 Task: Design a 3D-printable, customizable, and functional prosthetic limb.
Action: Mouse moved to (169, 131)
Screenshot: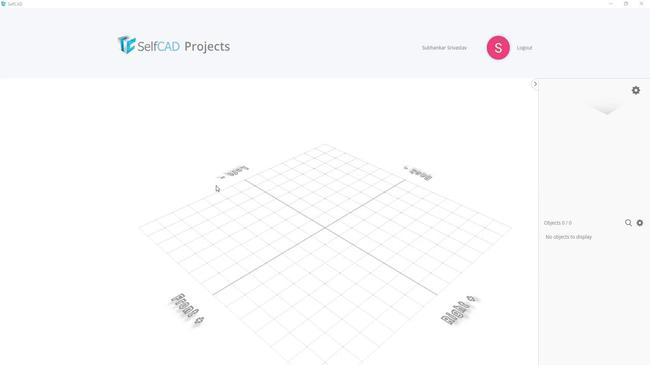 
Action: Mouse pressed left at (169, 131)
Screenshot: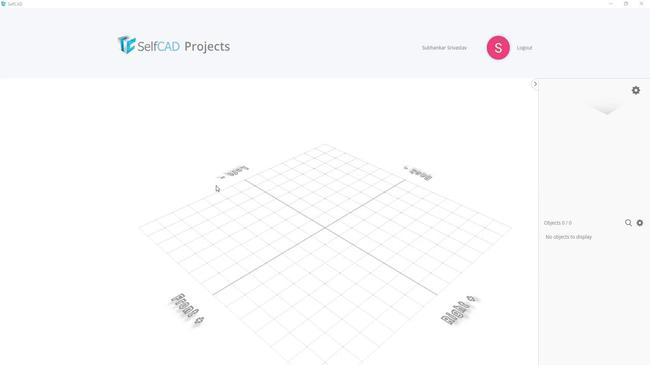 
Action: Mouse moved to (344, 151)
Screenshot: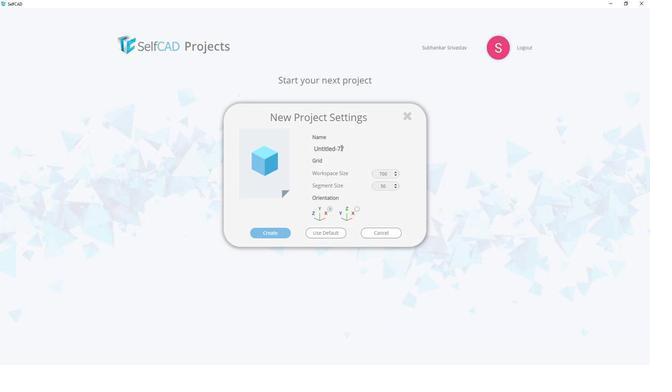 
Action: Mouse pressed left at (344, 151)
Screenshot: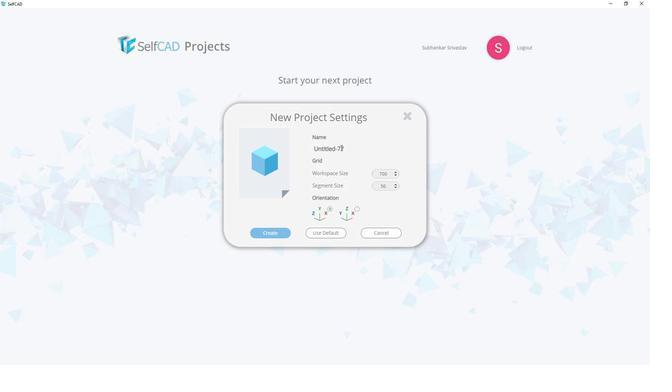 
Action: Mouse pressed left at (344, 151)
Screenshot: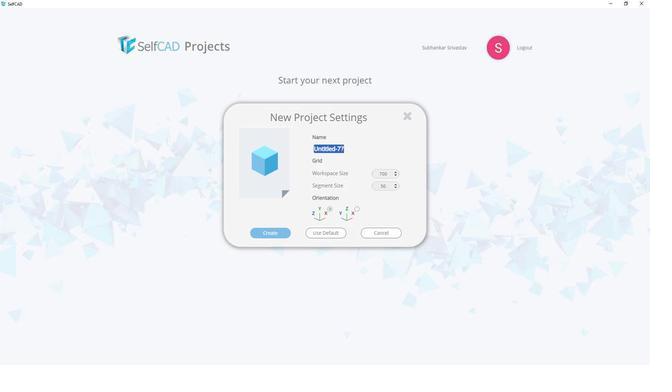 
Action: Key pressed <Key.shift><Key.shift><Key.shift><Key.shift><Key.shift><Key.shift><Key.shift><Key.shift><Key.shift><Key.shift><Key.shift><Key.shift><Key.shift>Prosthetic<Key.space>limb
Screenshot: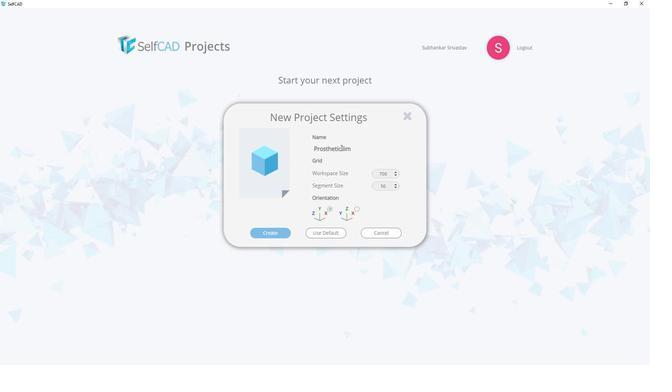 
Action: Mouse moved to (287, 239)
Screenshot: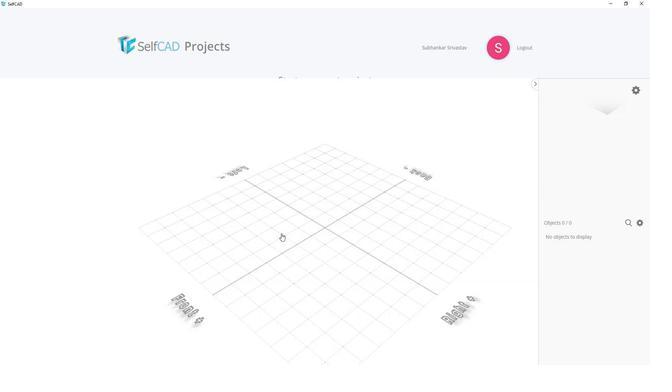 
Action: Mouse pressed left at (287, 239)
Screenshot: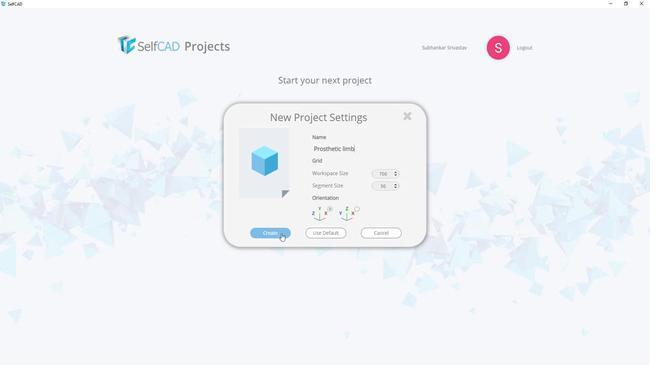 
Action: Mouse moved to (44, 142)
Screenshot: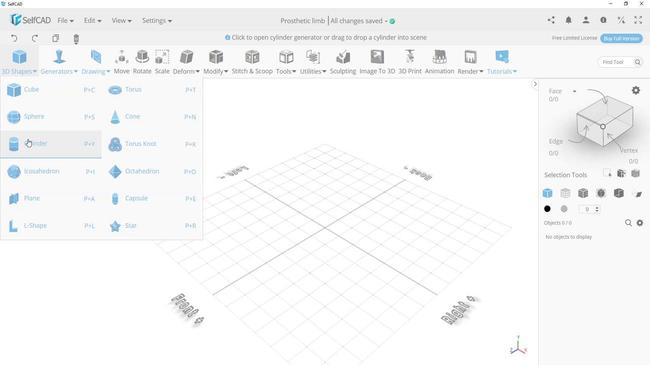 
Action: Mouse pressed left at (44, 142)
Screenshot: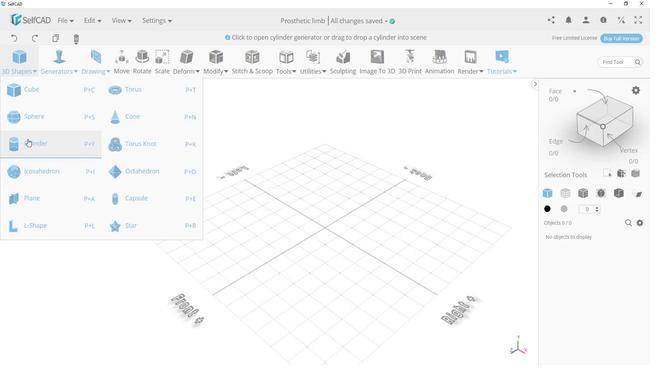 
Action: Mouse moved to (35, 133)
Screenshot: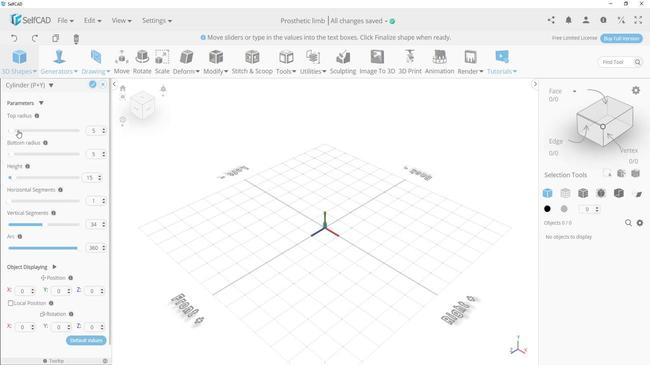 
Action: Mouse pressed left at (35, 133)
Screenshot: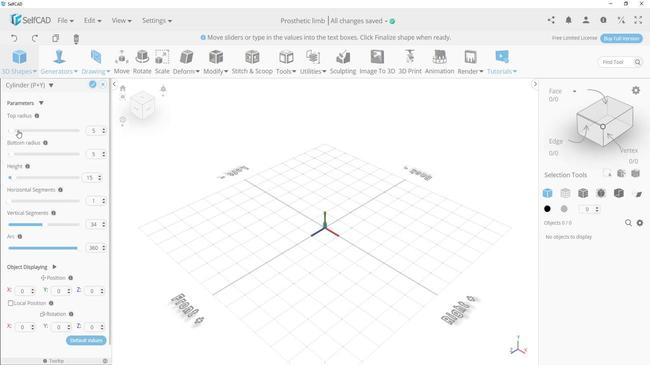 
Action: Mouse moved to (40, 133)
Screenshot: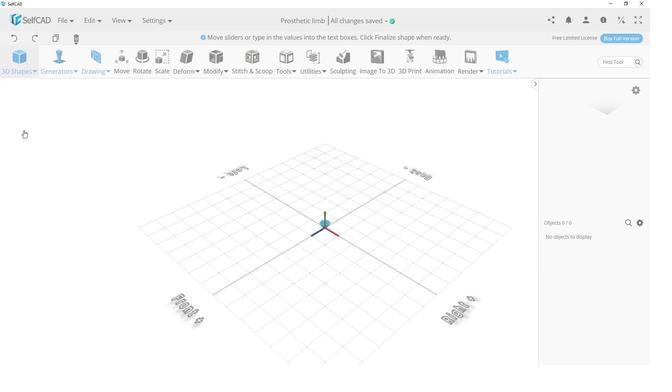 
Action: Mouse pressed left at (40, 133)
Screenshot: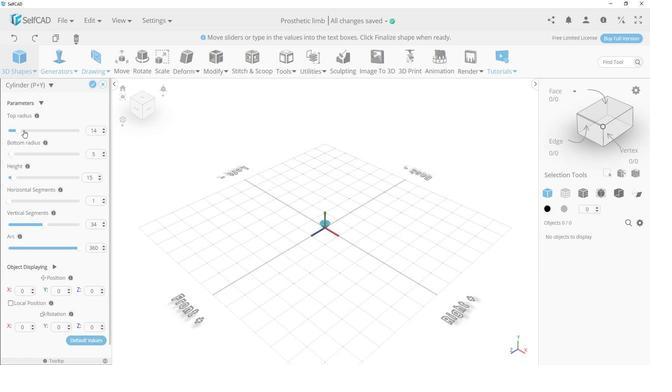 
Action: Mouse moved to (116, 135)
Screenshot: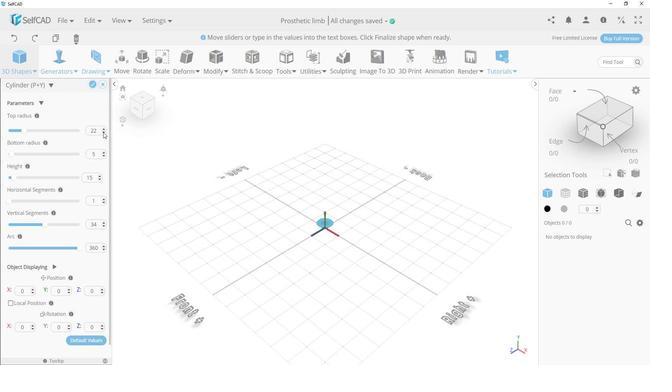 
Action: Mouse pressed left at (116, 135)
Screenshot: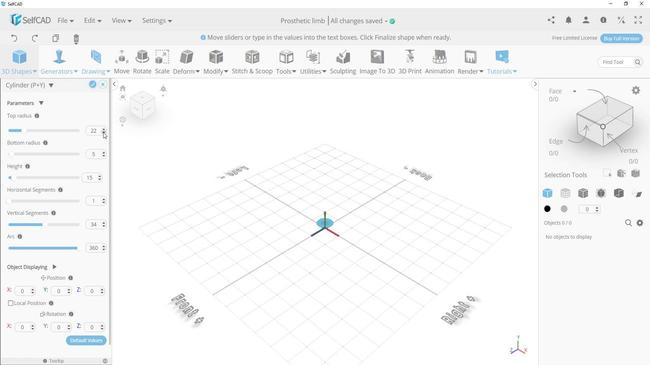 
Action: Mouse pressed left at (116, 135)
Screenshot: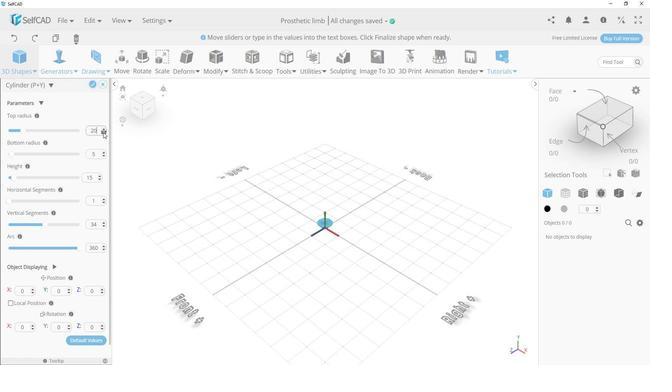 
Action: Mouse moved to (38, 157)
Screenshot: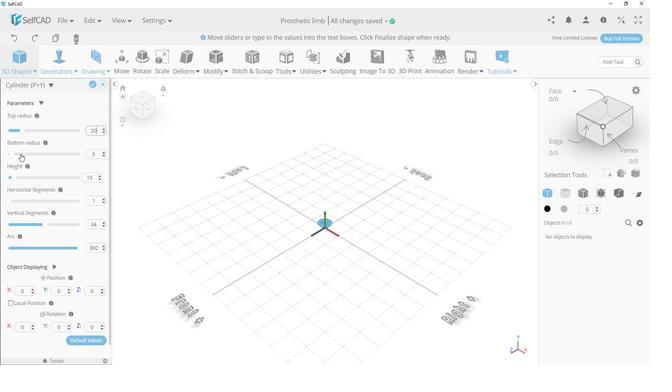 
Action: Mouse pressed left at (38, 157)
Screenshot: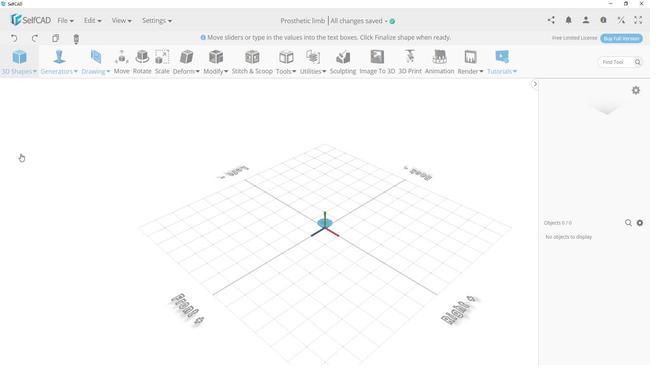 
Action: Mouse moved to (116, 157)
Screenshot: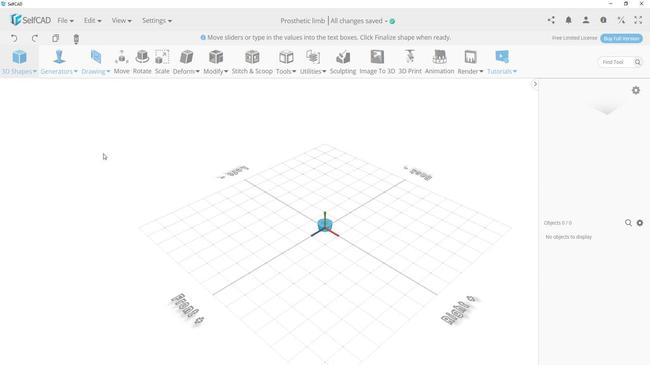 
Action: Mouse pressed left at (116, 157)
Screenshot: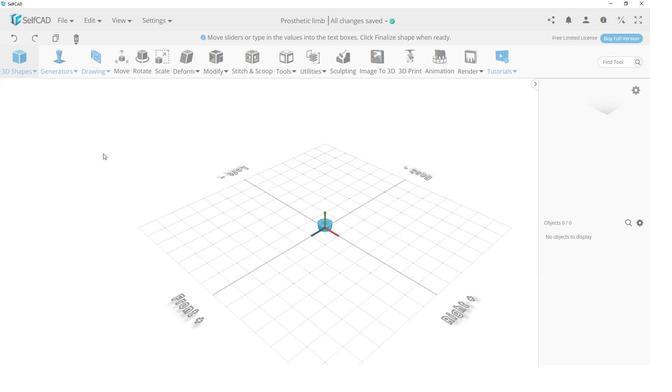 
Action: Mouse pressed left at (116, 157)
Screenshot: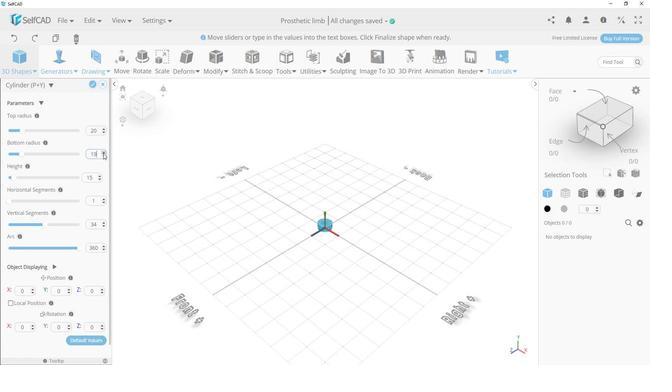 
Action: Mouse moved to (32, 182)
Screenshot: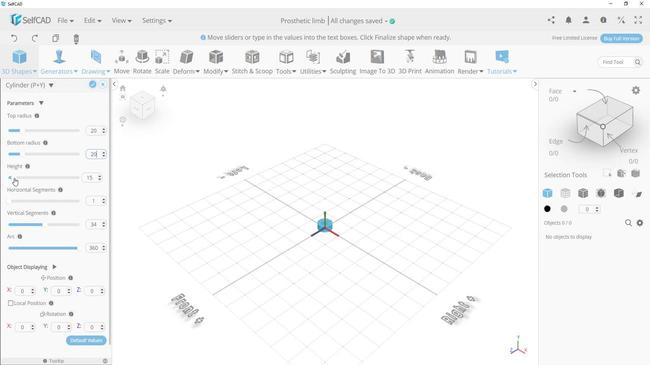 
Action: Mouse pressed left at (32, 182)
Screenshot: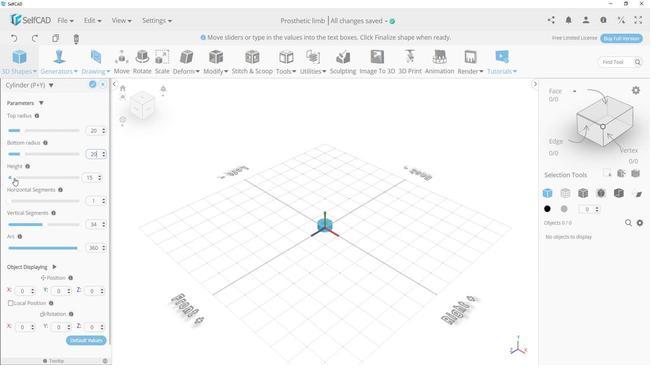 
Action: Mouse moved to (295, 234)
Screenshot: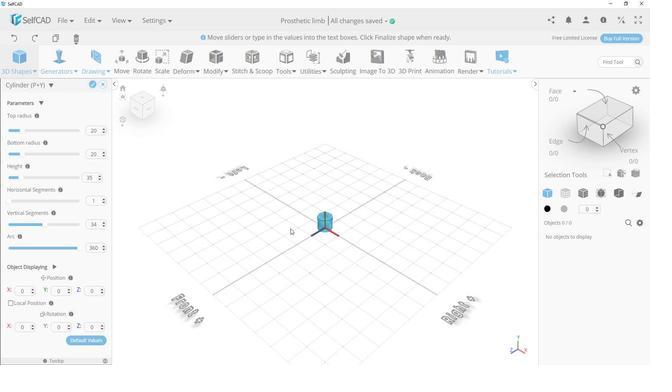 
Action: Mouse pressed left at (295, 234)
Screenshot: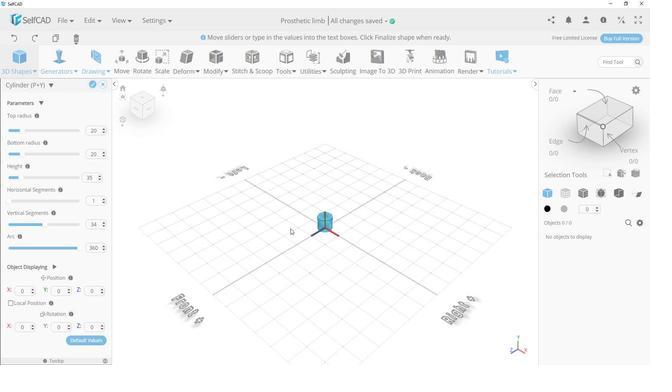 
Action: Mouse moved to (360, 213)
Screenshot: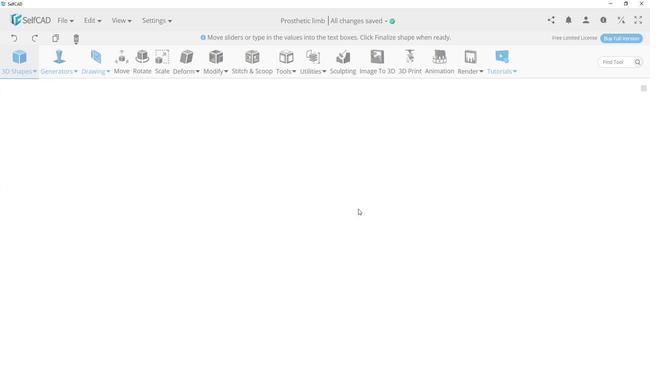 
Action: Mouse pressed left at (360, 213)
Screenshot: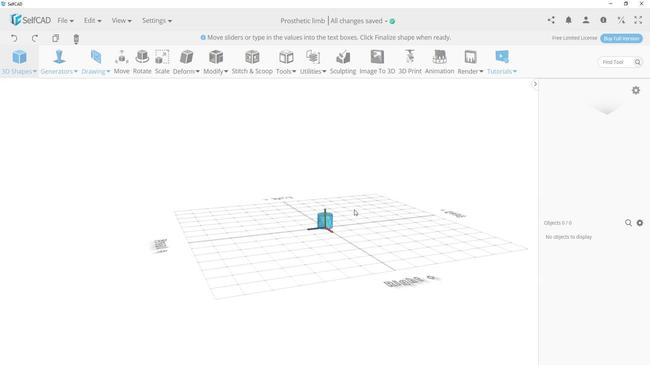 
Action: Mouse moved to (308, 227)
Screenshot: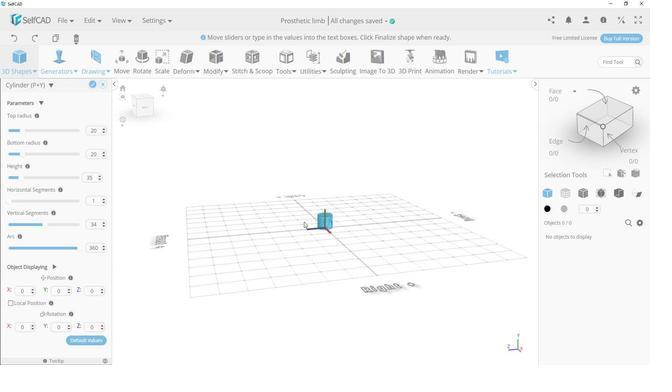
Action: Mouse pressed left at (308, 227)
Screenshot: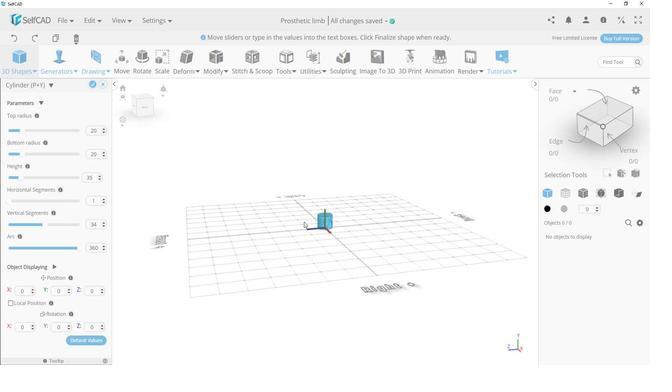
Action: Mouse moved to (106, 87)
Screenshot: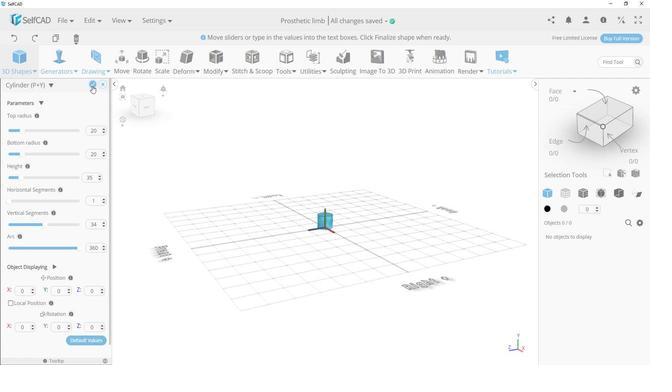 
Action: Mouse pressed left at (106, 87)
Screenshot: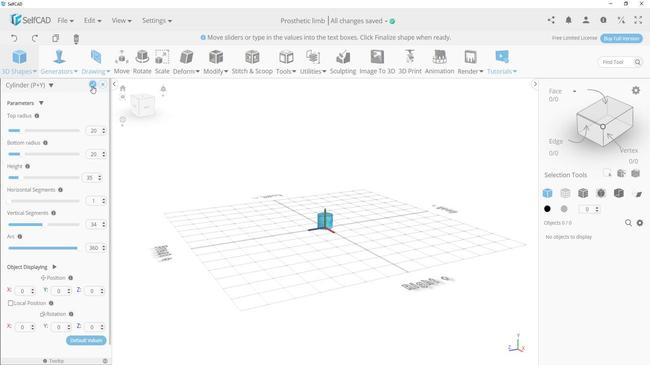 
Action: Mouse moved to (88, 99)
Screenshot: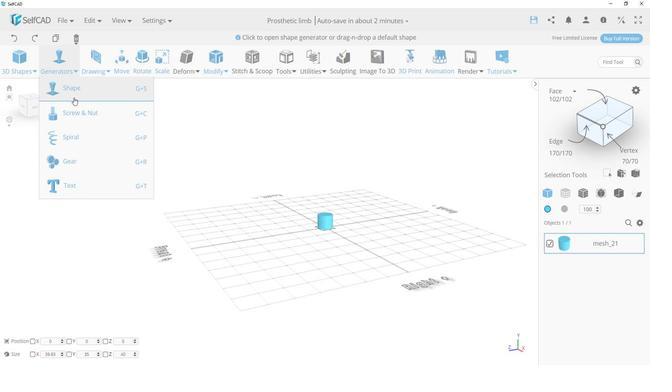 
Action: Mouse pressed left at (88, 99)
Screenshot: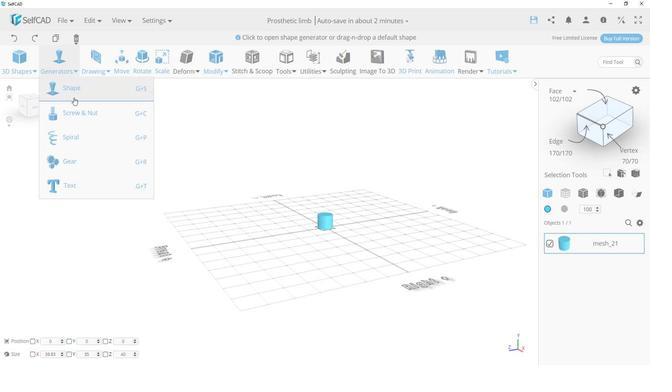 
Action: Mouse moved to (117, 266)
Screenshot: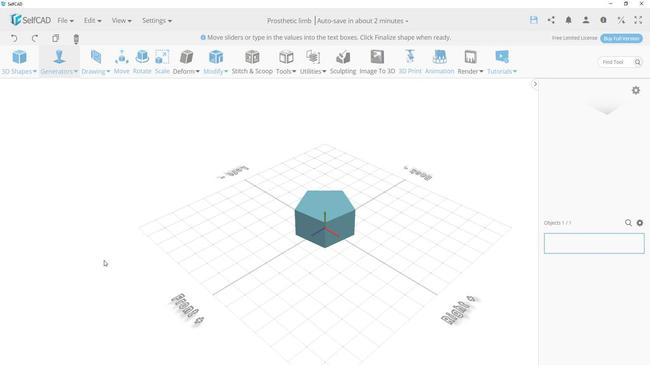 
Action: Mouse pressed left at (117, 266)
Screenshot: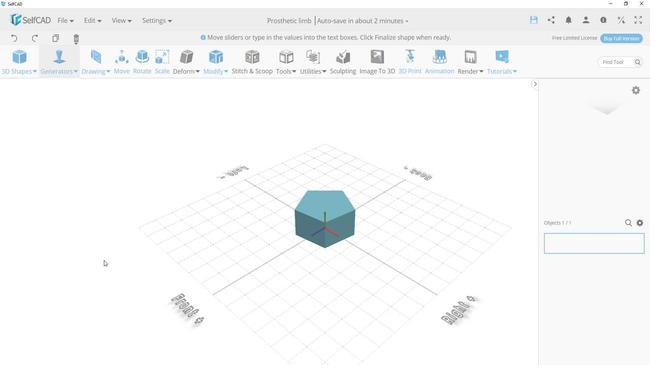 
Action: Mouse pressed left at (117, 266)
Screenshot: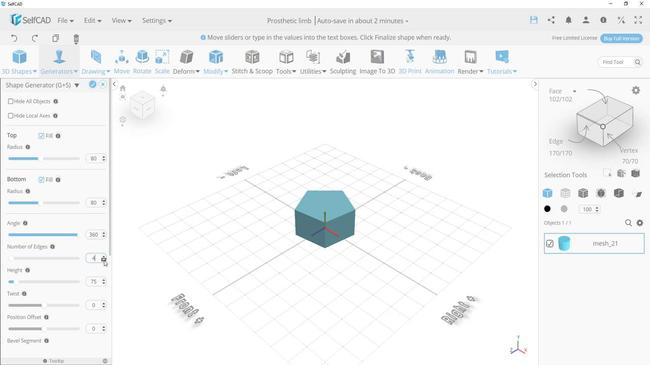 
Action: Mouse moved to (107, 84)
Screenshot: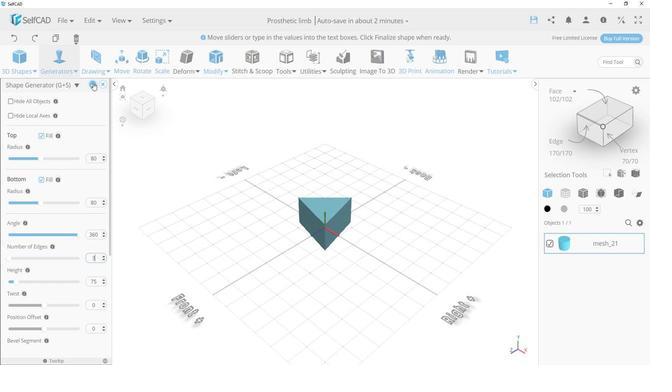 
Action: Mouse pressed left at (107, 84)
Screenshot: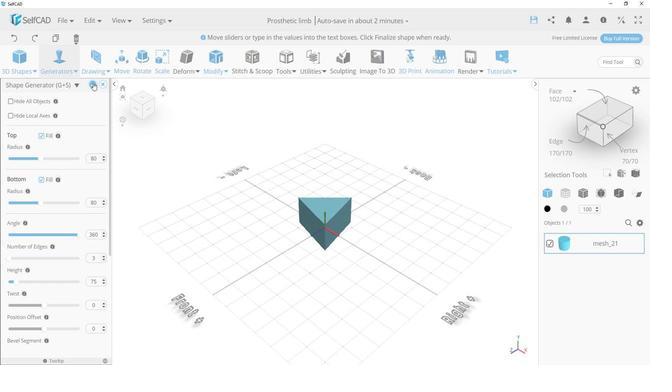 
Action: Mouse moved to (152, 67)
Screenshot: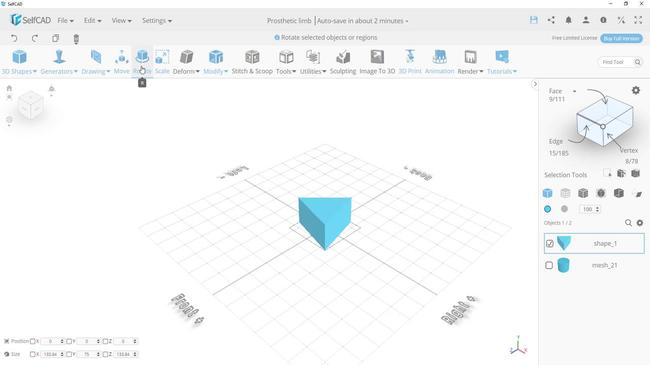 
Action: Mouse pressed left at (152, 67)
Screenshot: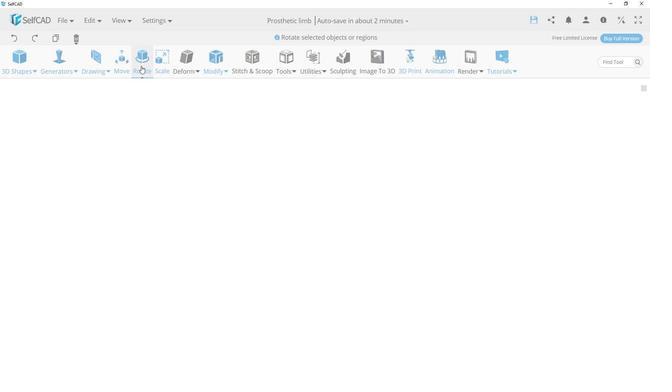 
Action: Mouse moved to (327, 186)
Screenshot: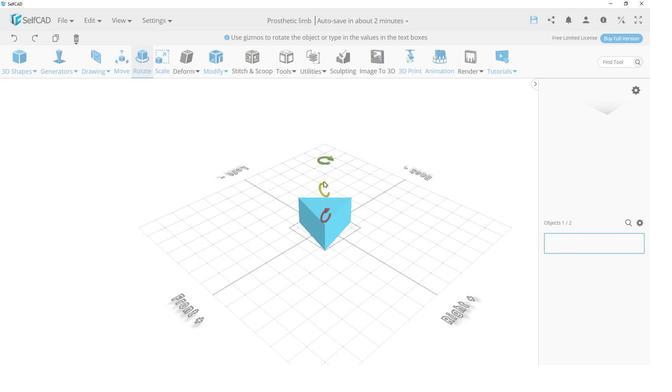 
Action: Mouse pressed left at (327, 186)
Screenshot: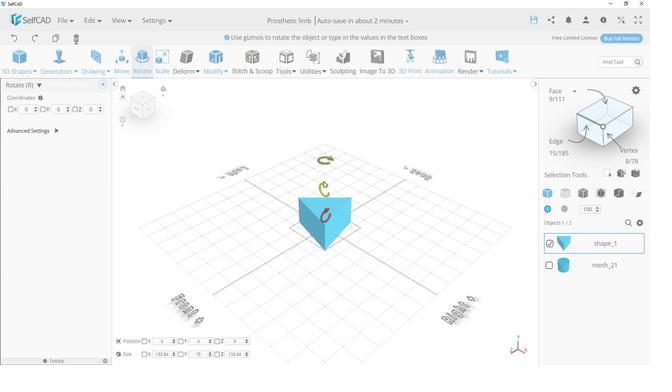 
Action: Mouse moved to (331, 204)
Screenshot: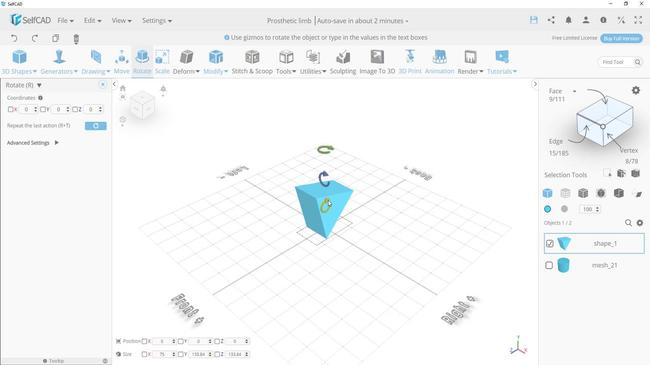 
Action: Mouse pressed left at (331, 204)
Screenshot: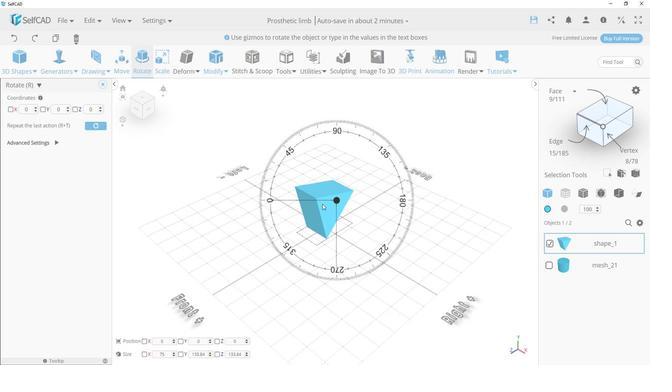 
Action: Mouse moved to (392, 234)
Screenshot: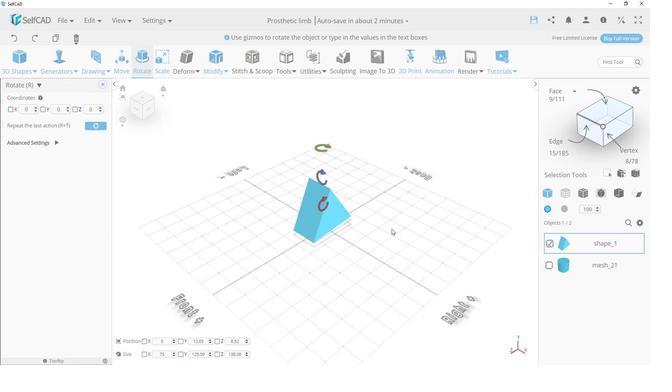 
Action: Mouse pressed left at (392, 234)
Screenshot: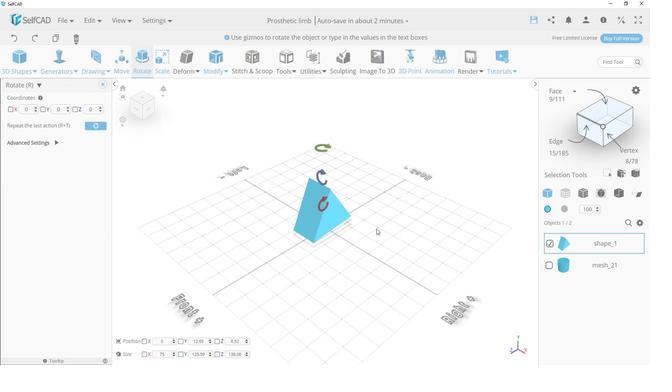 
Action: Mouse moved to (327, 197)
Screenshot: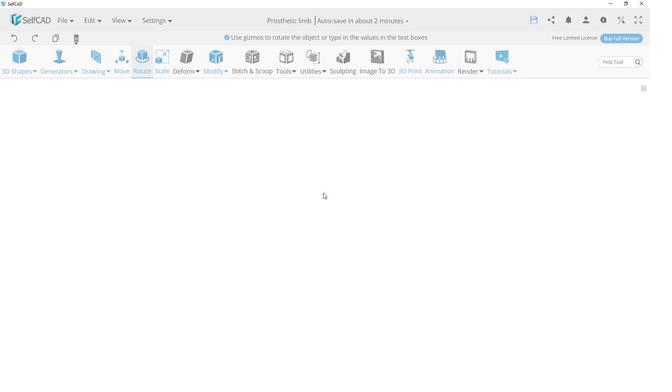 
Action: Mouse pressed left at (327, 197)
Screenshot: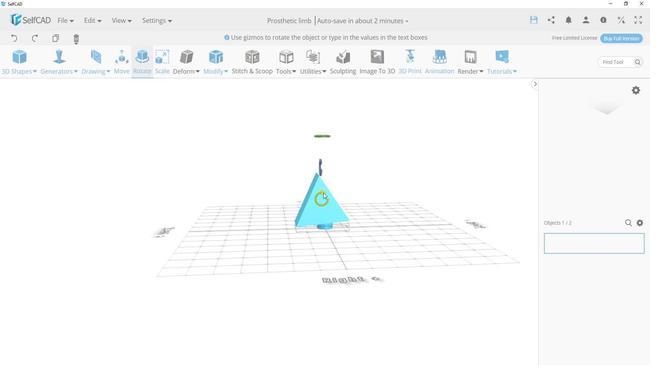 
Action: Mouse moved to (139, 66)
Screenshot: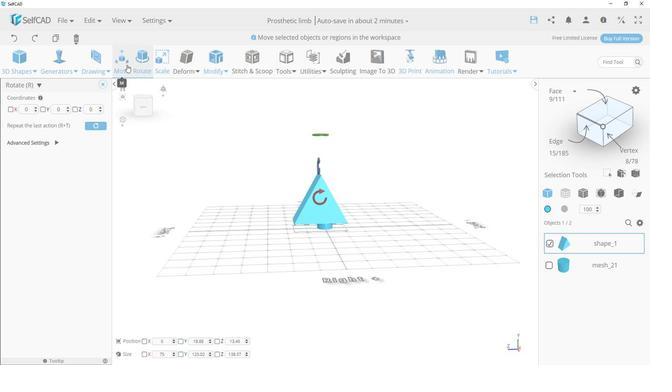 
Action: Mouse pressed left at (139, 66)
Screenshot: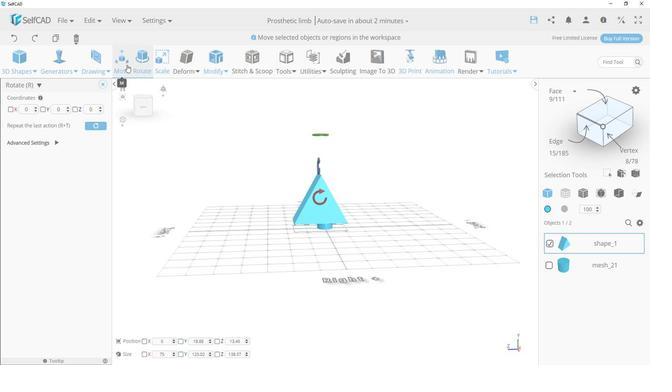 
Action: Mouse moved to (323, 185)
Screenshot: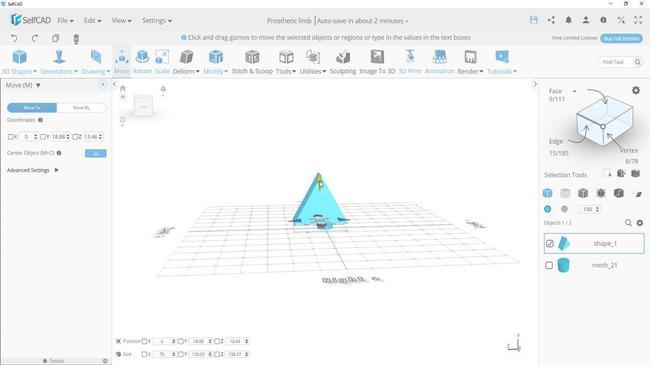 
Action: Mouse pressed left at (323, 185)
Screenshot: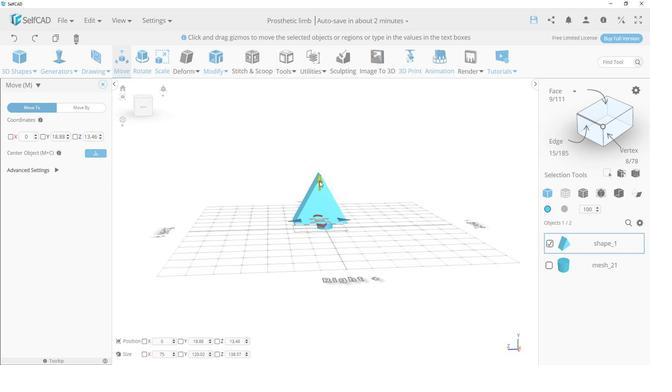 
Action: Mouse moved to (295, 194)
Screenshot: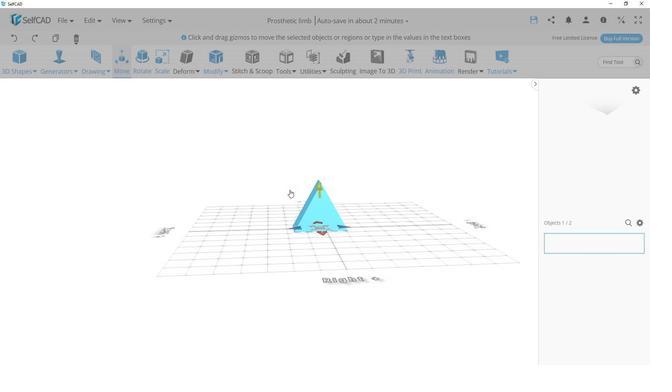 
Action: Mouse pressed left at (295, 194)
Screenshot: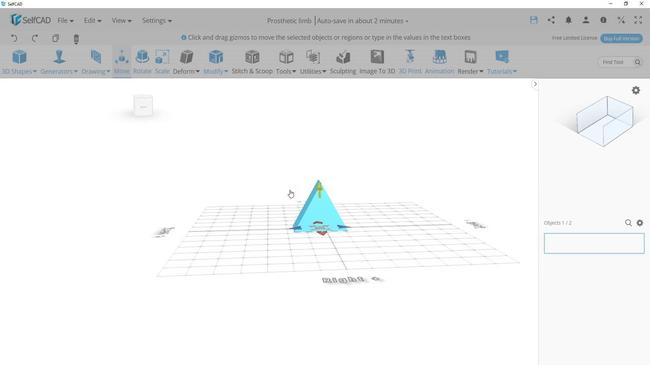 
Action: Mouse moved to (303, 232)
Screenshot: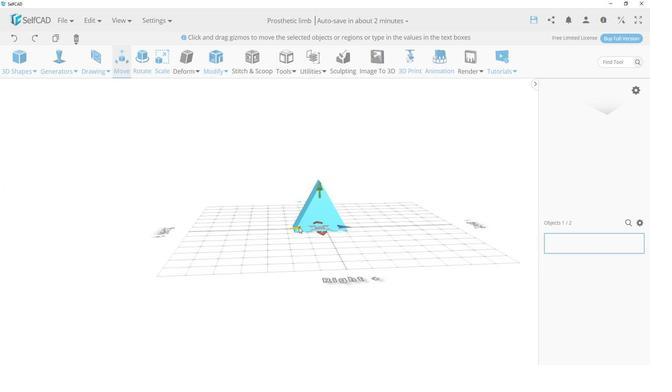 
Action: Mouse pressed left at (303, 232)
Screenshot: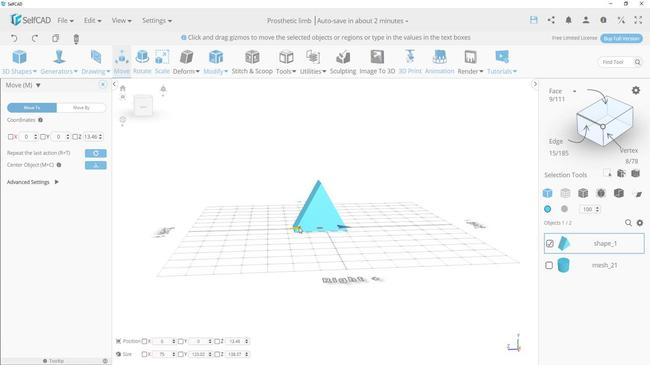
Action: Mouse moved to (138, 362)
Screenshot: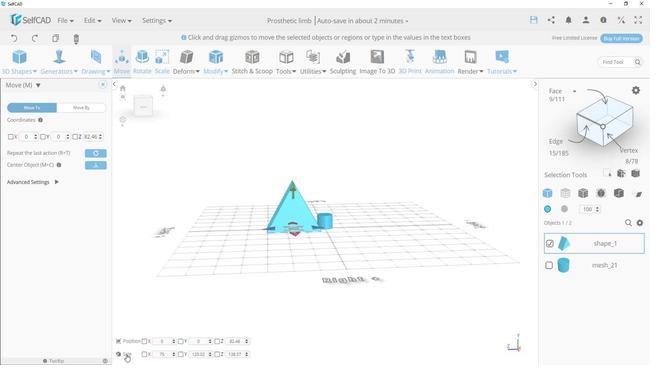 
Action: Mouse pressed left at (138, 362)
Screenshot: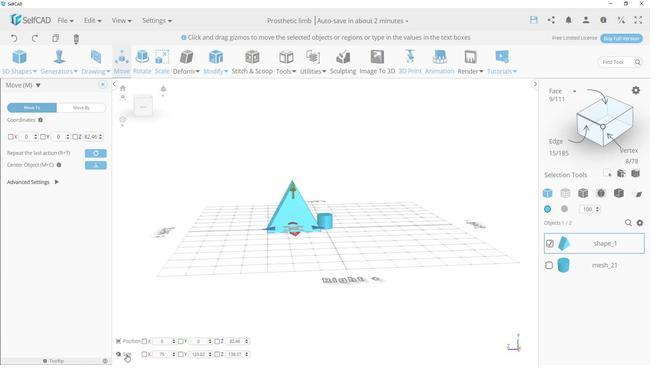 
Action: Mouse moved to (306, 257)
Screenshot: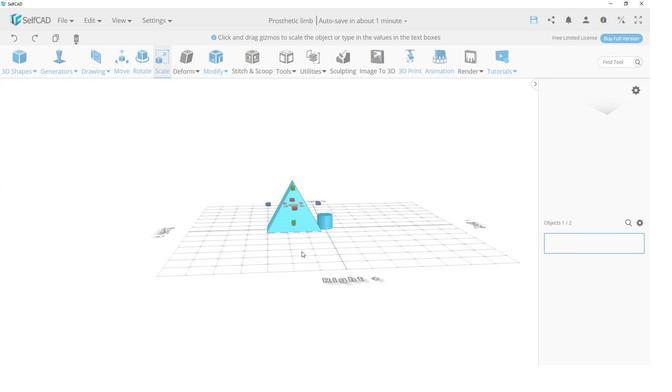 
Action: Mouse scrolled (306, 258) with delta (0, 0)
Screenshot: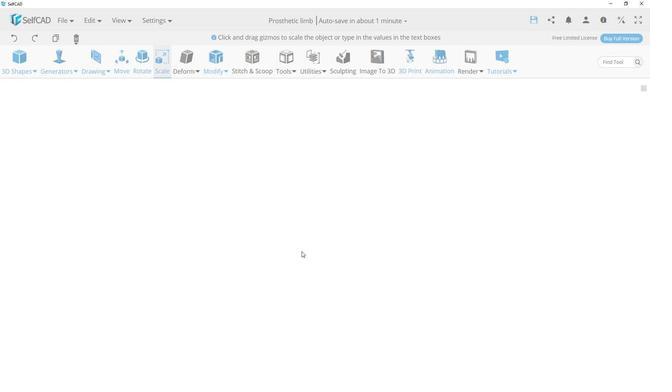 
Action: Mouse scrolled (306, 258) with delta (0, 0)
Screenshot: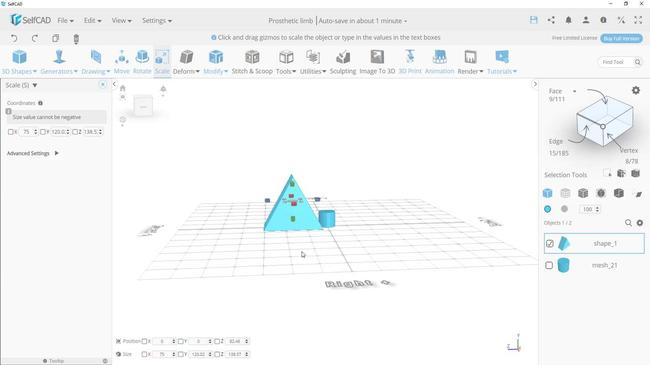 
Action: Mouse scrolled (306, 258) with delta (0, 0)
Screenshot: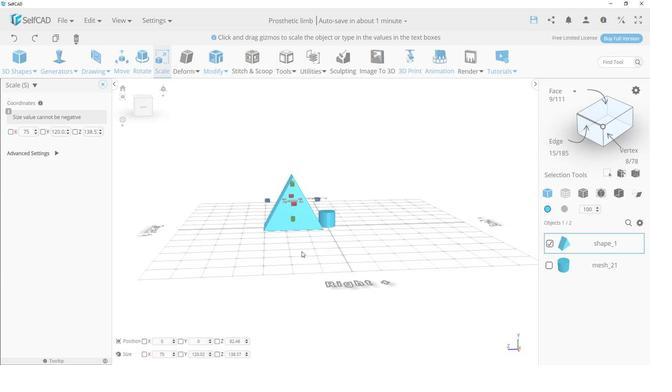 
Action: Mouse scrolled (306, 258) with delta (0, 0)
Screenshot: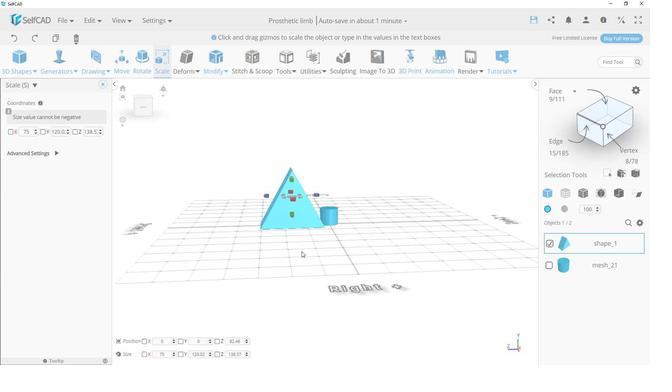 
Action: Mouse scrolled (306, 258) with delta (0, 0)
Screenshot: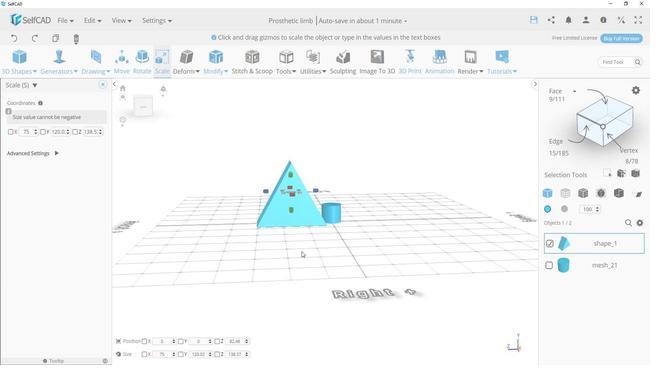 
Action: Mouse scrolled (306, 258) with delta (0, 0)
Screenshot: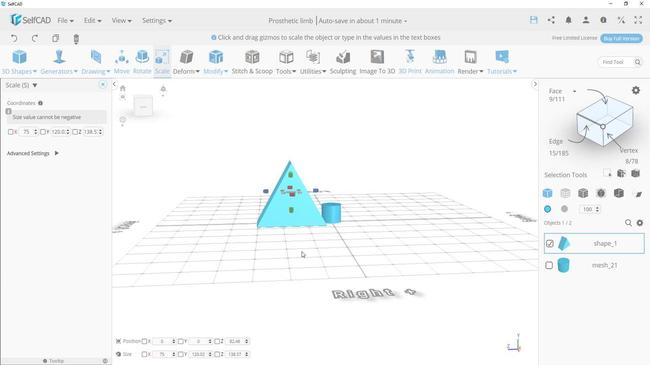 
Action: Mouse scrolled (306, 258) with delta (0, 0)
Screenshot: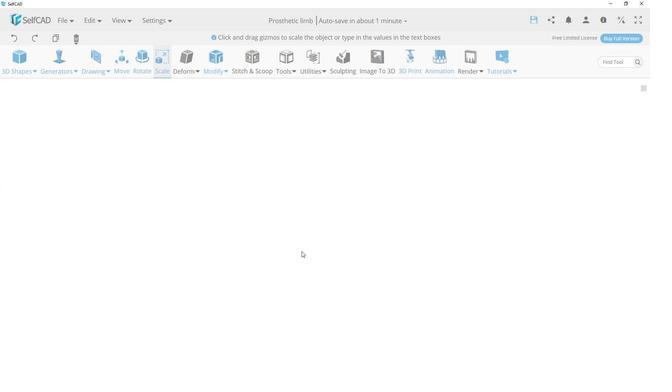 
Action: Mouse scrolled (306, 258) with delta (0, 0)
Screenshot: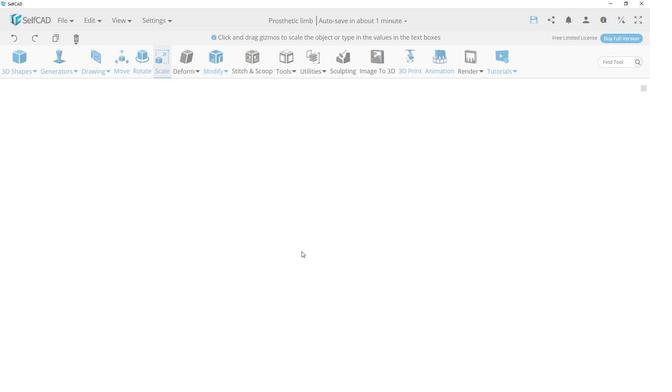 
Action: Mouse moved to (312, 247)
Screenshot: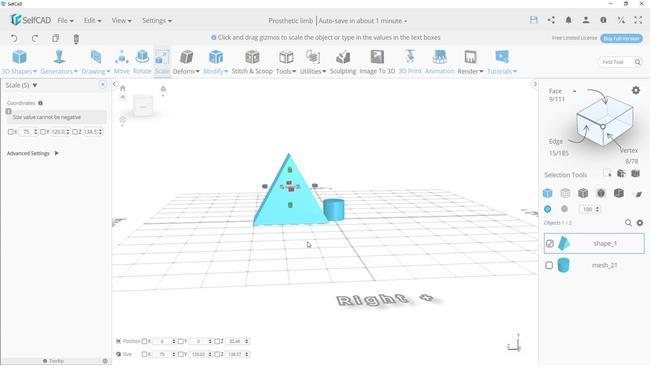 
Action: Mouse pressed left at (312, 247)
Screenshot: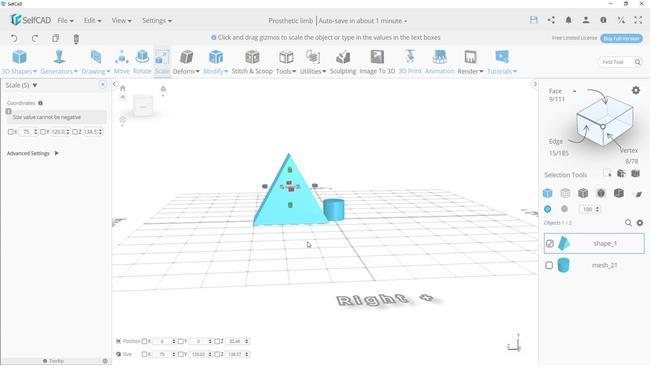 
Action: Mouse moved to (297, 194)
Screenshot: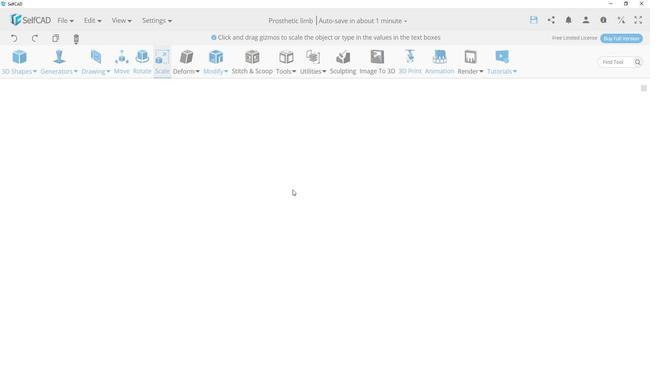 
Action: Mouse pressed left at (297, 194)
Screenshot: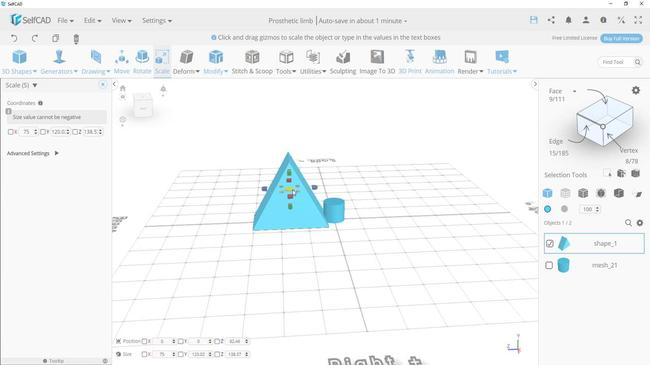 
Action: Mouse moved to (294, 188)
Screenshot: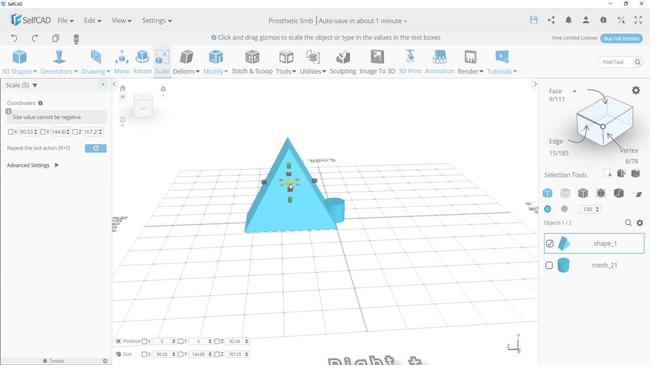 
Action: Mouse pressed left at (294, 188)
Screenshot: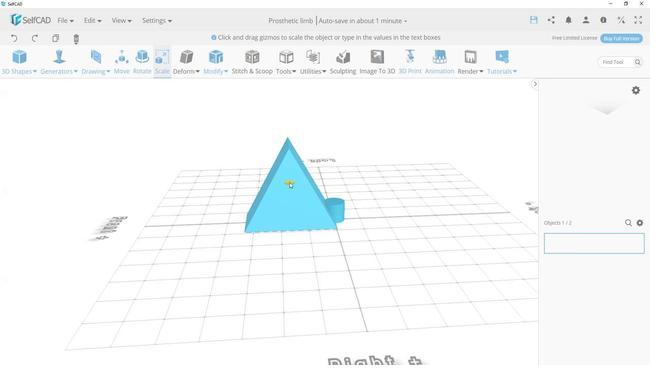 
Action: Mouse moved to (136, 61)
Screenshot: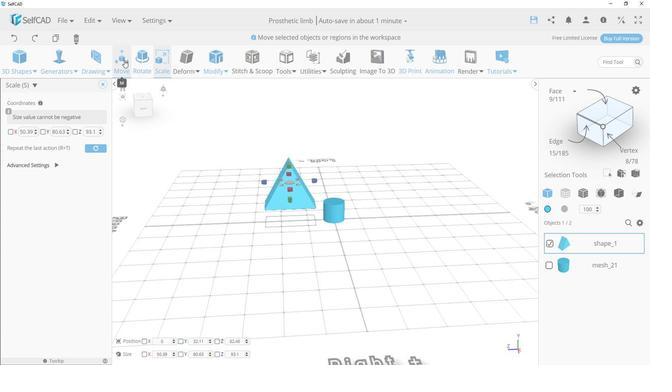 
Action: Mouse pressed left at (136, 61)
Screenshot: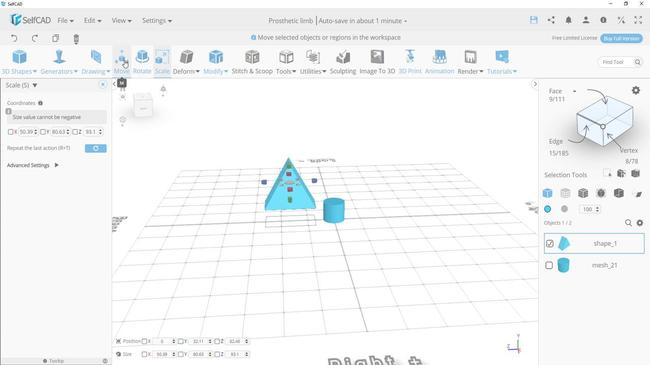 
Action: Mouse moved to (293, 167)
Screenshot: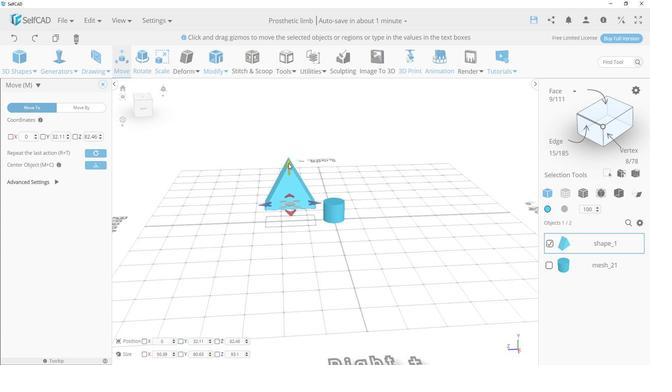 
Action: Mouse pressed left at (293, 167)
Screenshot: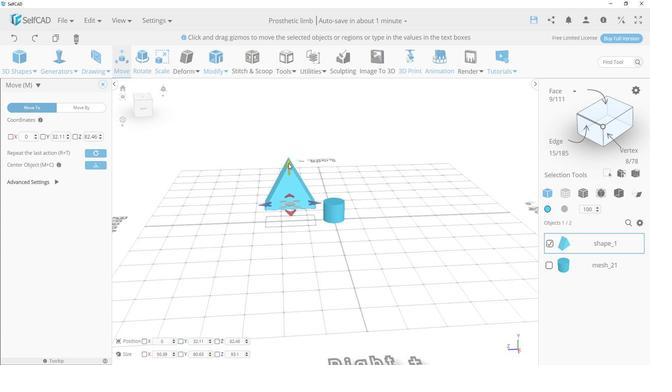 
Action: Mouse moved to (296, 196)
Screenshot: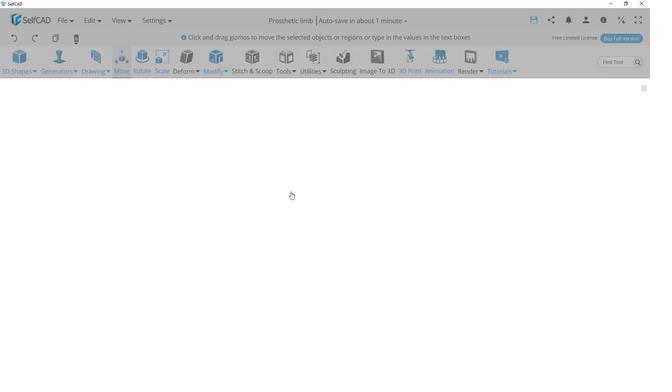 
Action: Mouse pressed left at (296, 196)
Screenshot: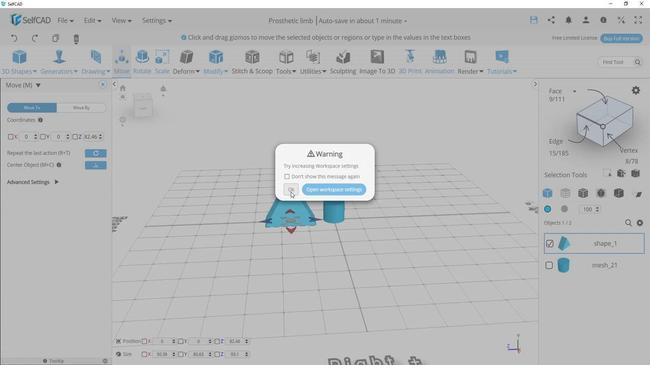 
Action: Mouse moved to (579, 121)
Screenshot: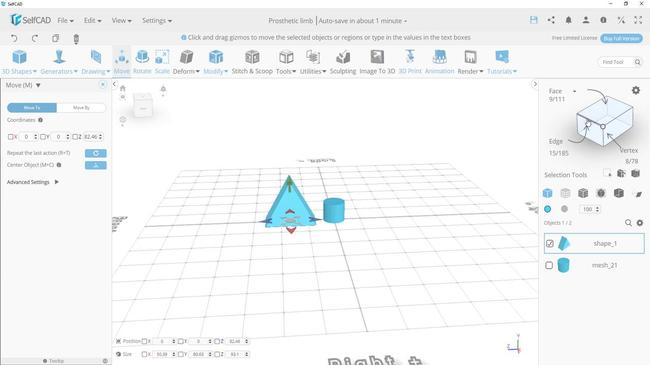 
Action: Mouse pressed left at (579, 121)
Screenshot: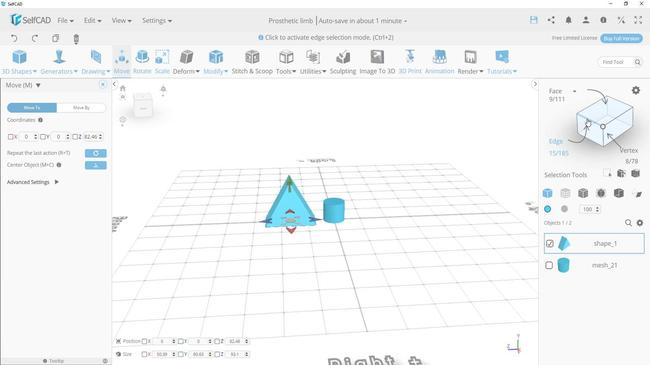 
Action: Mouse moved to (331, 169)
Screenshot: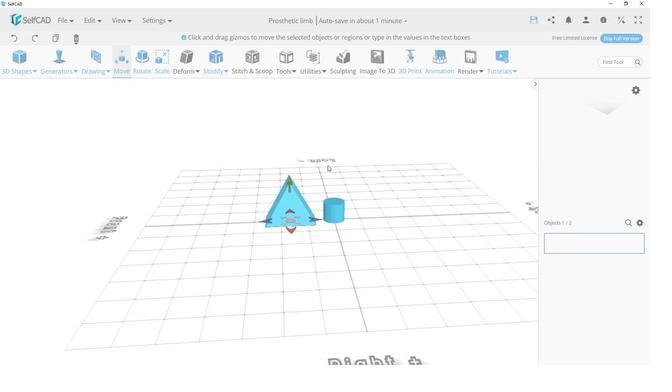 
Action: Mouse scrolled (331, 169) with delta (0, 0)
Screenshot: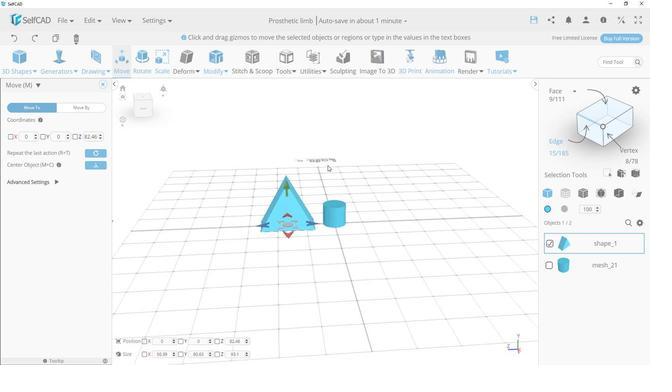 
Action: Mouse scrolled (331, 169) with delta (0, 0)
Screenshot: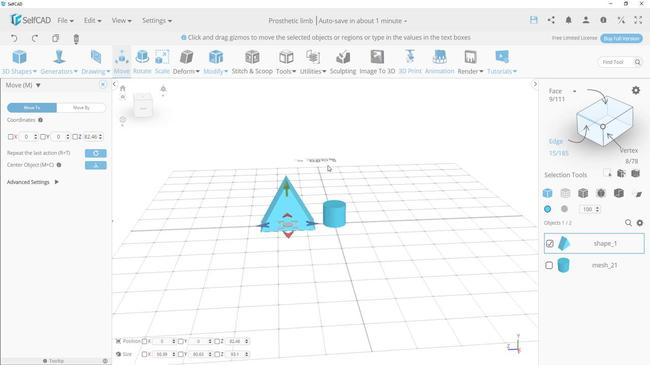 
Action: Mouse scrolled (331, 169) with delta (0, 0)
Screenshot: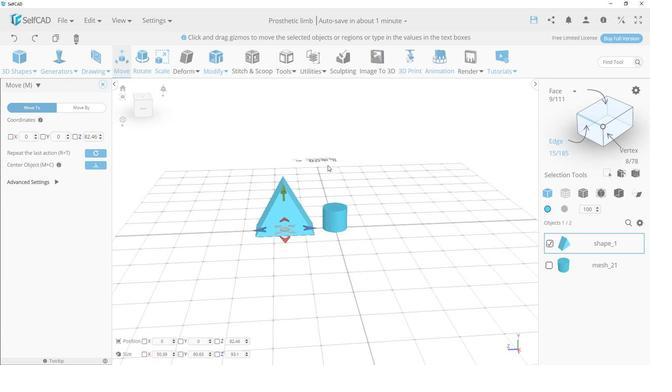 
Action: Mouse scrolled (331, 169) with delta (0, 0)
Screenshot: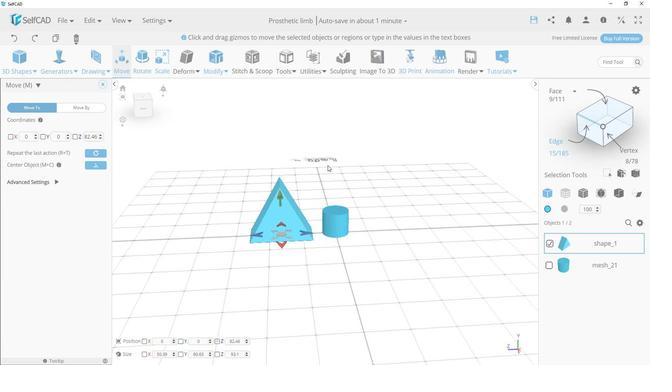 
Action: Mouse scrolled (331, 169) with delta (0, 0)
Screenshot: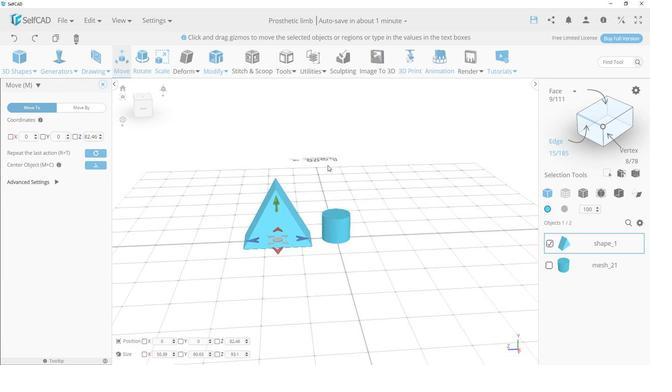 
Action: Mouse moved to (276, 194)
Screenshot: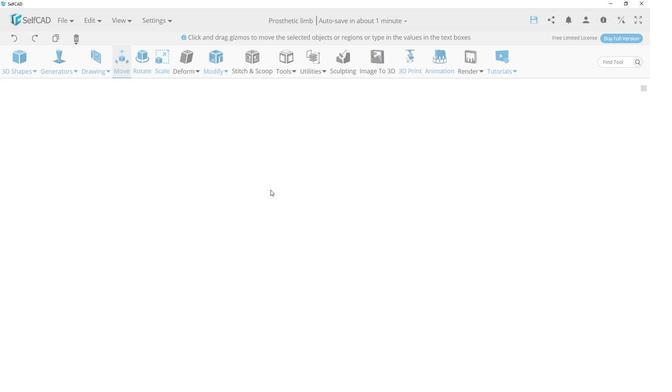 
Action: Mouse pressed left at (276, 194)
Screenshot: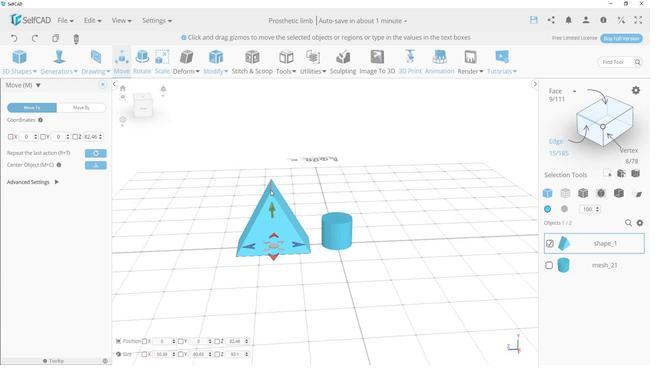 
Action: Mouse moved to (274, 147)
Screenshot: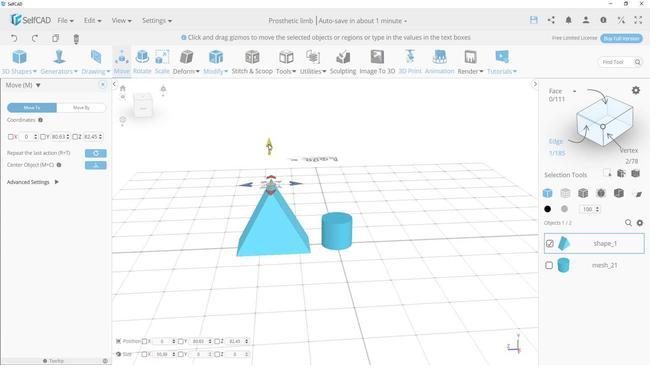 
Action: Mouse pressed left at (274, 147)
Screenshot: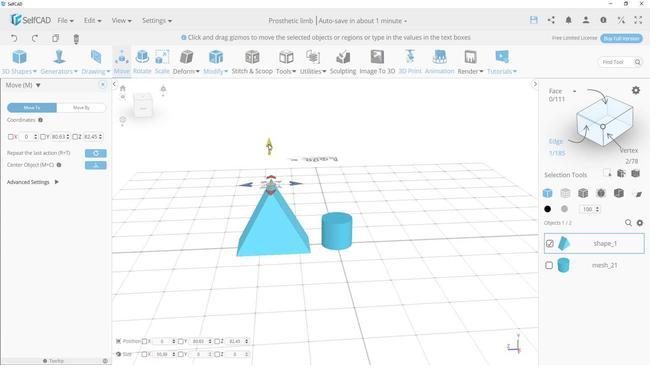 
Action: Mouse moved to (139, 362)
Screenshot: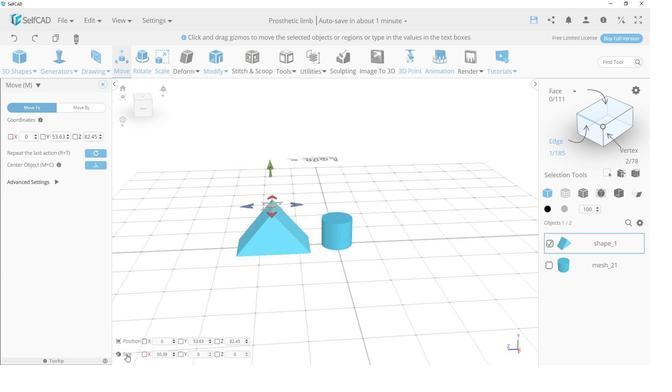
Action: Mouse pressed left at (139, 362)
Screenshot: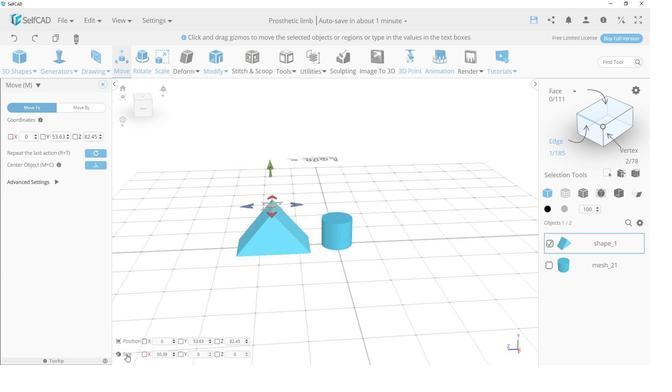 
Action: Mouse moved to (221, 259)
Screenshot: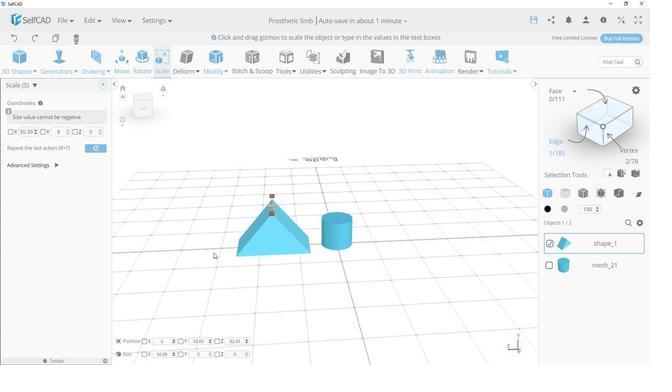 
Action: Mouse pressed left at (221, 259)
Screenshot: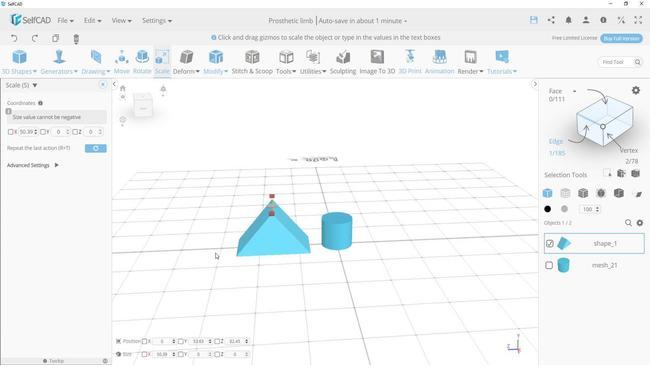
Action: Mouse moved to (133, 63)
Screenshot: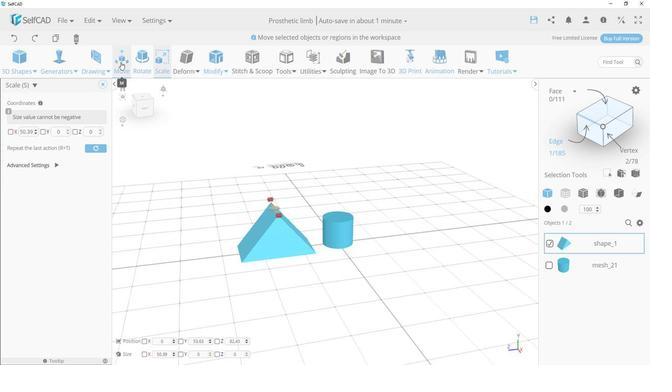 
Action: Mouse pressed left at (133, 63)
Screenshot: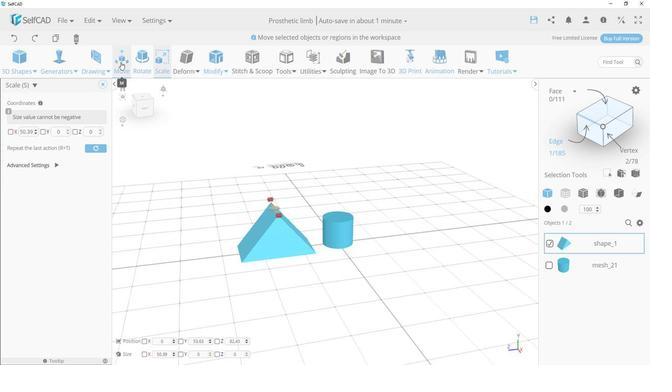 
Action: Mouse moved to (304, 211)
Screenshot: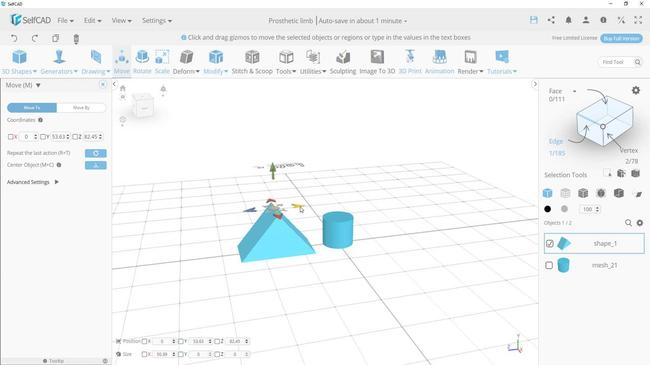 
Action: Mouse pressed left at (304, 211)
Screenshot: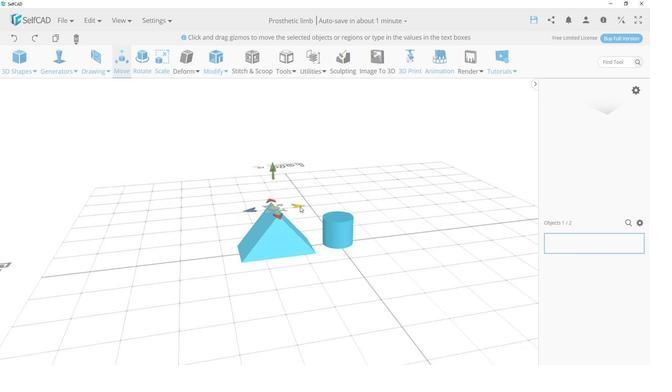 
Action: Mouse moved to (322, 270)
Screenshot: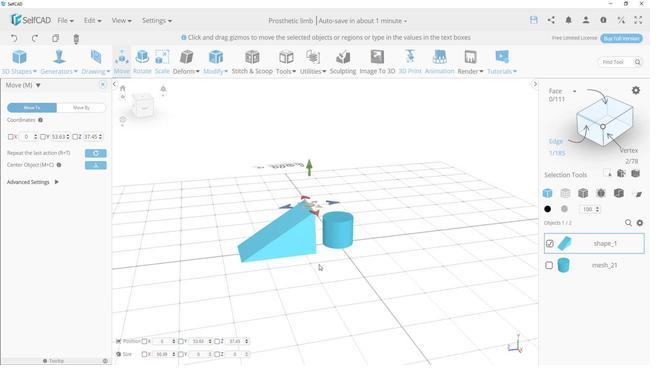 
Action: Mouse pressed left at (322, 270)
Screenshot: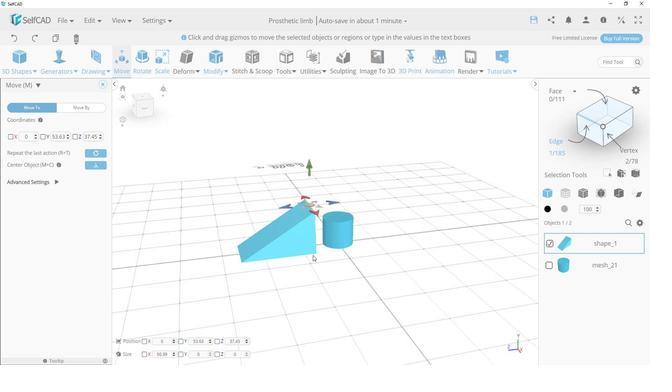 
Action: Mouse moved to (308, 260)
Screenshot: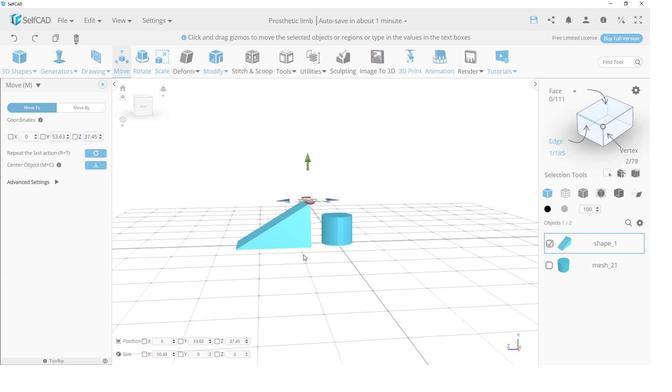 
Action: Mouse pressed left at (308, 260)
Screenshot: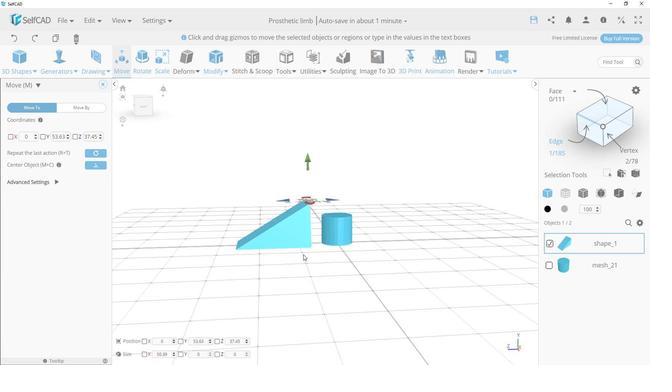 
Action: Mouse moved to (301, 249)
Screenshot: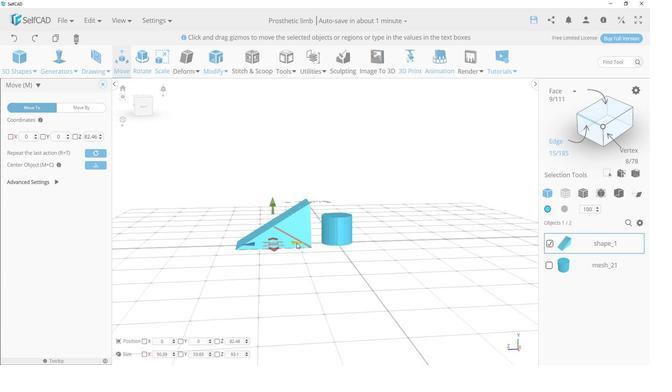 
Action: Mouse pressed left at (301, 249)
Screenshot: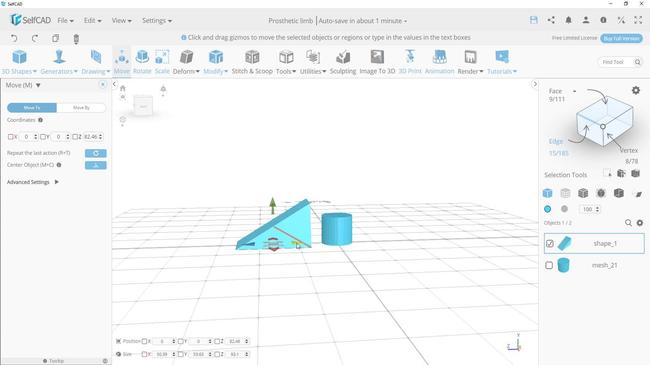 
Action: Mouse moved to (138, 363)
Screenshot: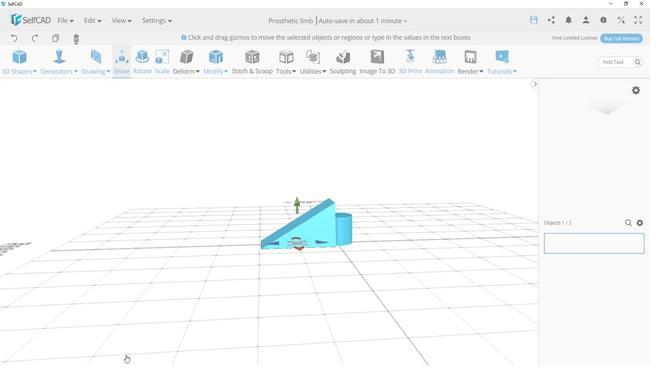 
Action: Mouse pressed left at (138, 363)
Screenshot: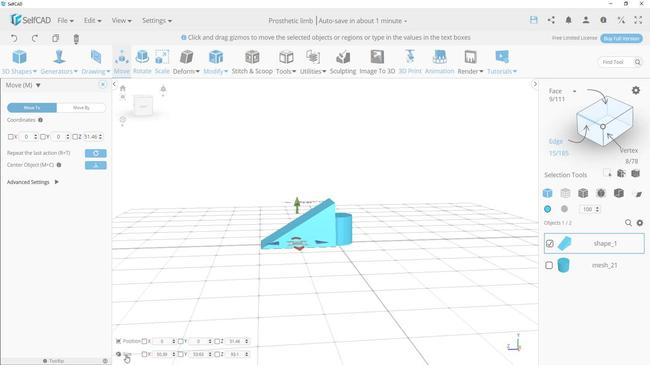 
Action: Mouse moved to (301, 227)
Screenshot: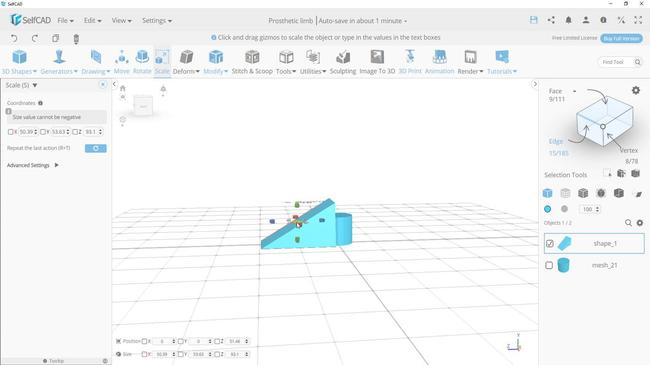 
Action: Mouse pressed left at (301, 227)
Screenshot: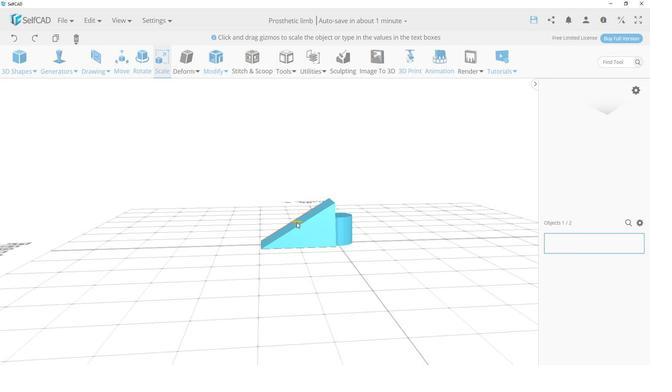 
Action: Mouse moved to (231, 258)
Screenshot: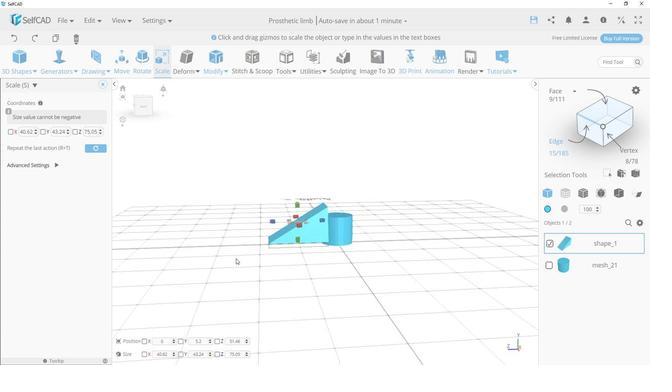 
Action: Mouse pressed left at (231, 258)
Screenshot: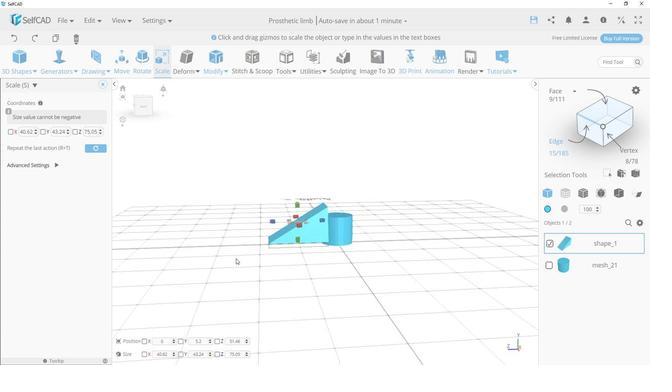 
Action: Mouse moved to (332, 236)
Screenshot: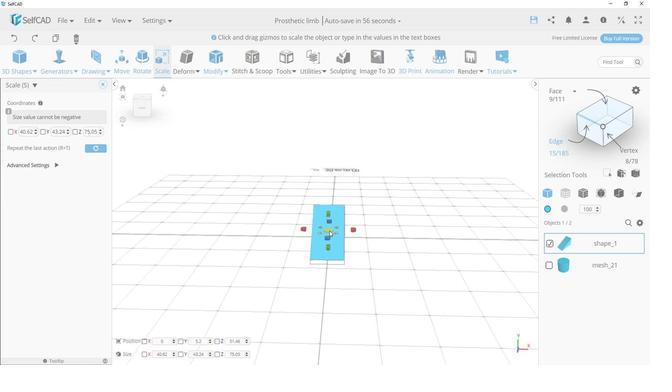 
Action: Mouse pressed left at (332, 236)
Screenshot: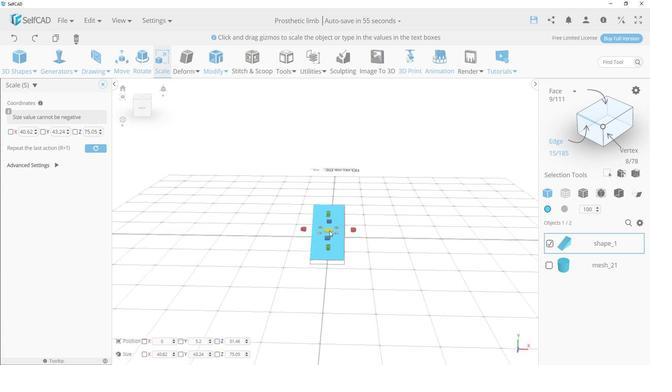 
Action: Mouse moved to (382, 261)
Screenshot: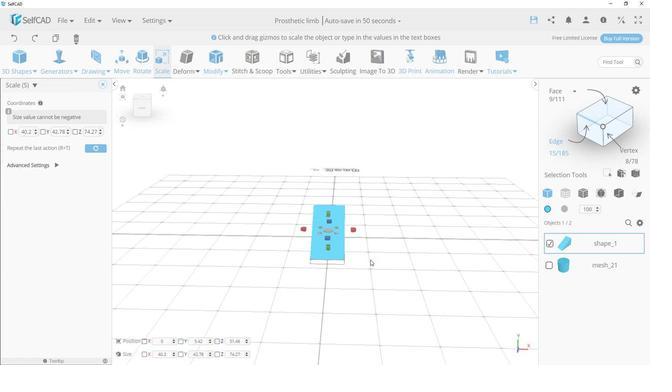 
Action: Mouse pressed left at (382, 261)
Screenshot: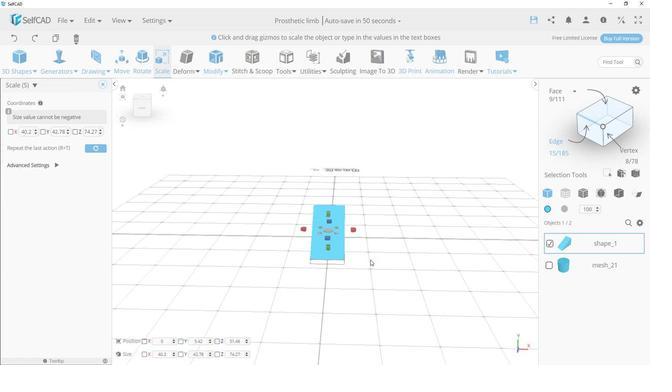 
Action: Mouse moved to (322, 245)
Screenshot: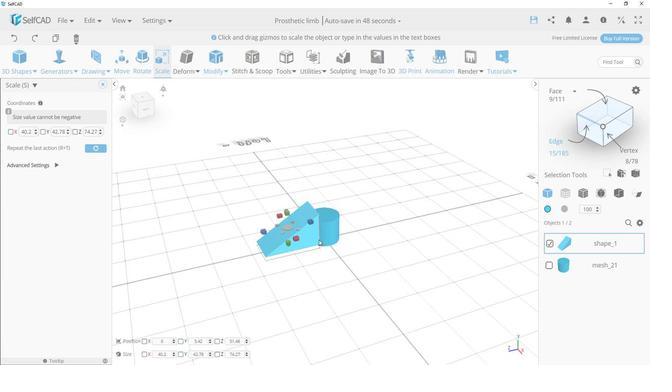 
Action: Mouse pressed left at (322, 245)
Screenshot: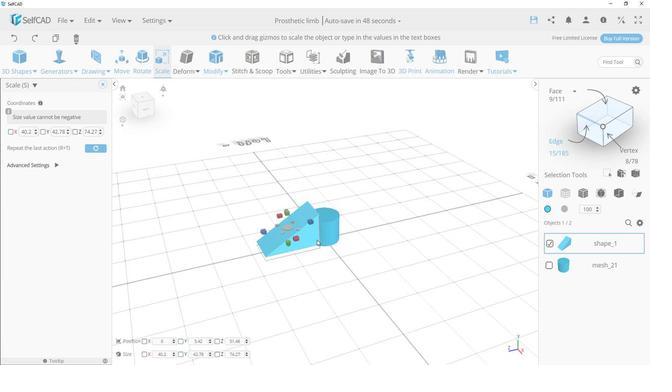 
Action: Mouse moved to (132, 61)
Screenshot: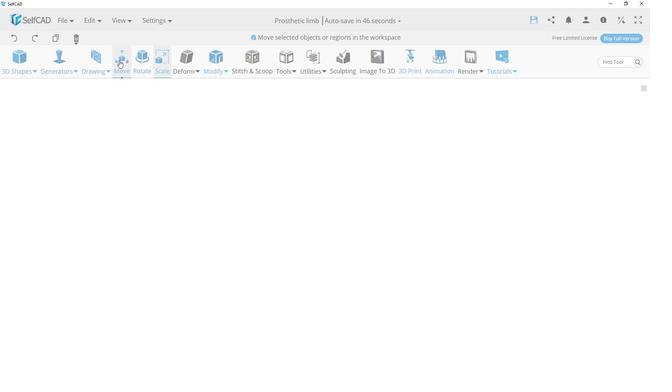 
Action: Mouse pressed left at (132, 61)
Screenshot: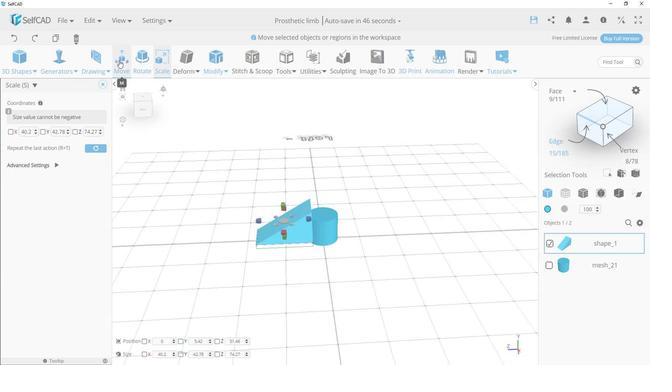 
Action: Mouse moved to (287, 200)
Screenshot: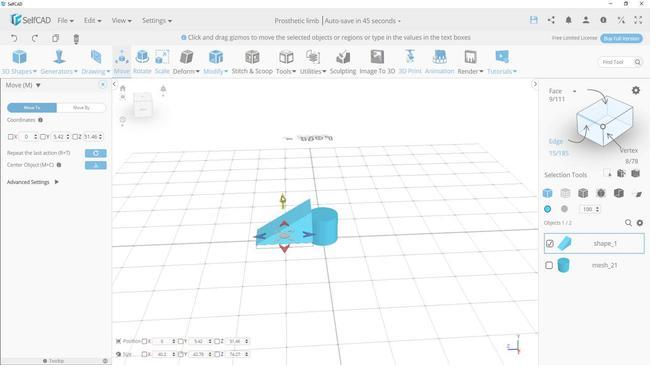 
Action: Mouse pressed left at (287, 200)
Screenshot: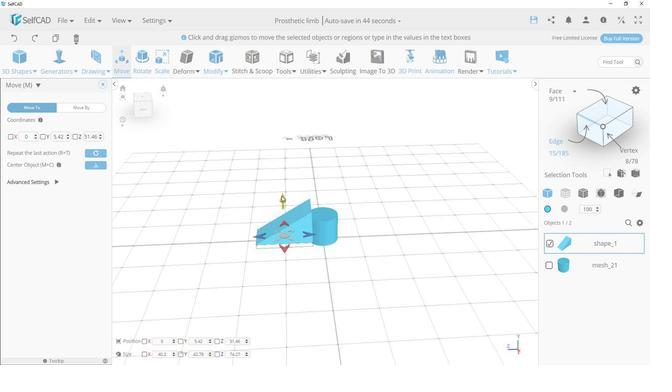 
Action: Mouse moved to (296, 192)
Screenshot: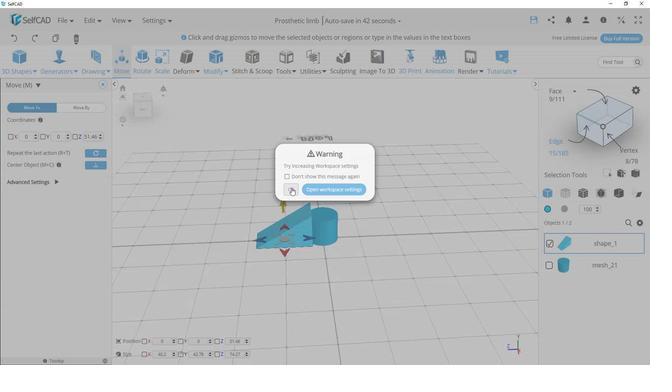 
Action: Mouse pressed left at (296, 192)
Screenshot: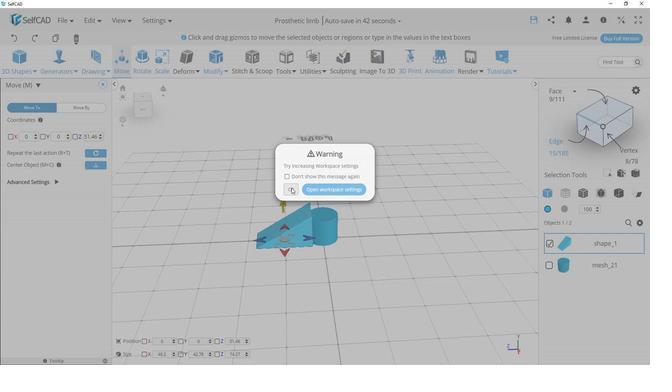 
Action: Mouse moved to (313, 243)
Screenshot: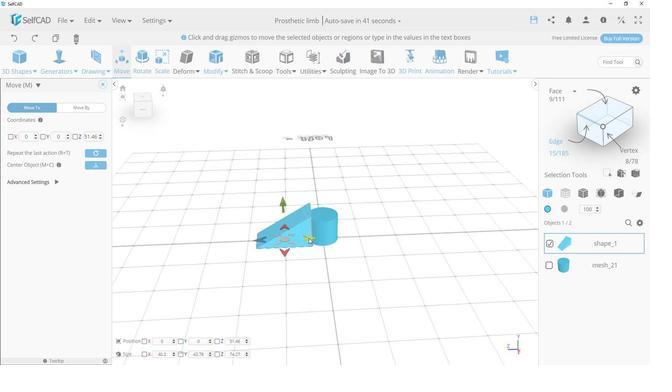 
Action: Mouse pressed left at (313, 243)
Screenshot: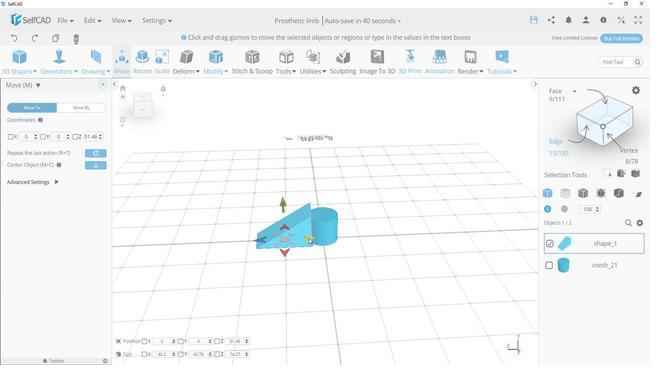 
Action: Mouse moved to (321, 216)
Screenshot: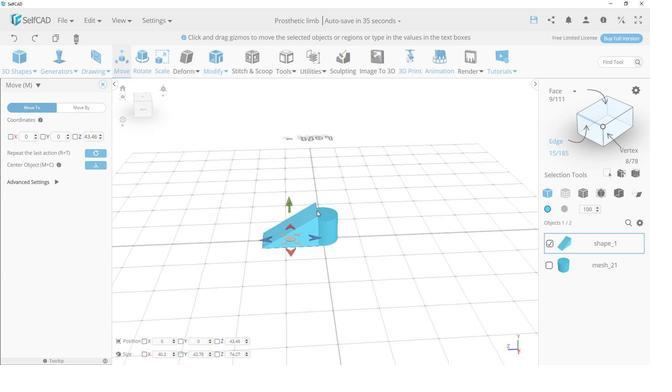 
Action: Mouse pressed left at (321, 216)
Screenshot: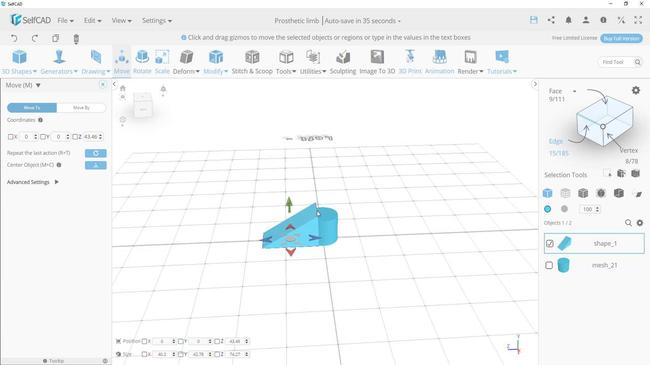
Action: Mouse moved to (321, 177)
Screenshot: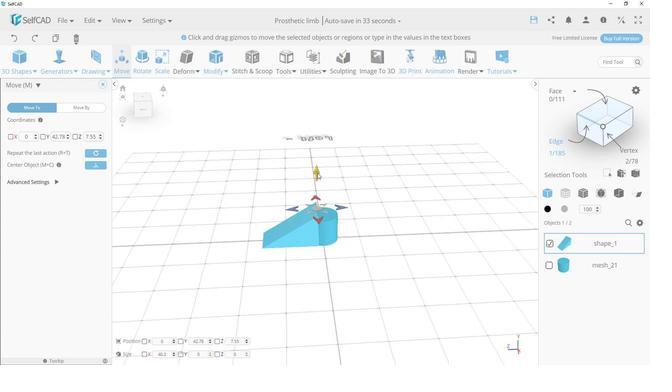 
Action: Mouse pressed left at (321, 177)
Screenshot: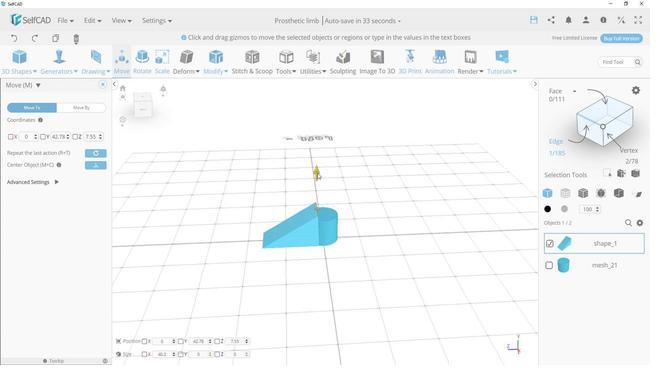 
Action: Mouse moved to (398, 254)
Screenshot: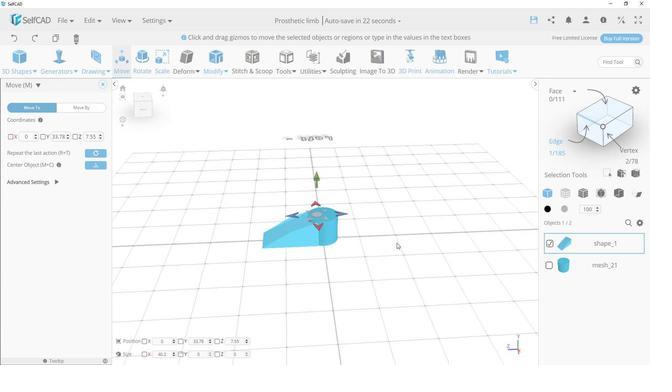 
Action: Mouse pressed left at (398, 254)
Screenshot: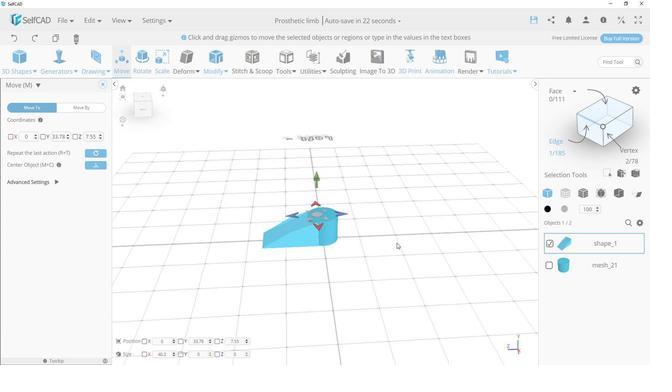 
Action: Mouse moved to (362, 260)
Screenshot: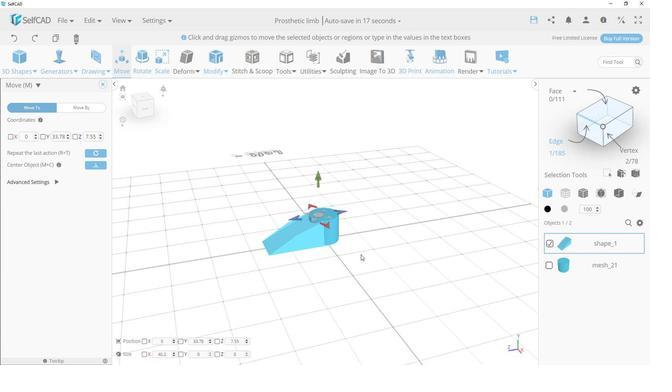 
Action: Mouse pressed left at (362, 260)
Screenshot: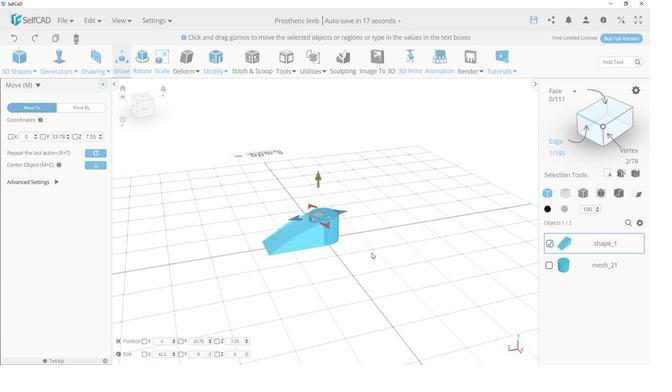 
Action: Mouse moved to (365, 260)
Screenshot: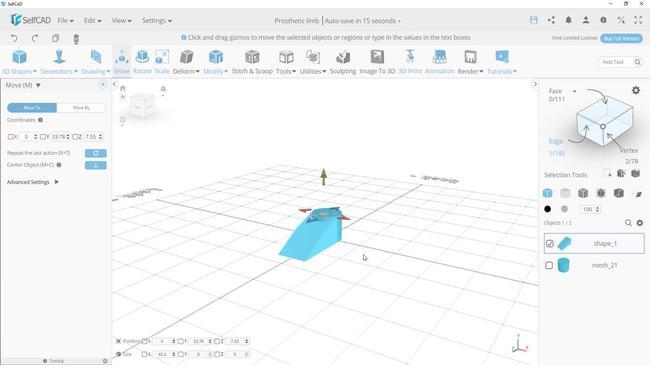 
Action: Mouse pressed left at (365, 260)
Screenshot: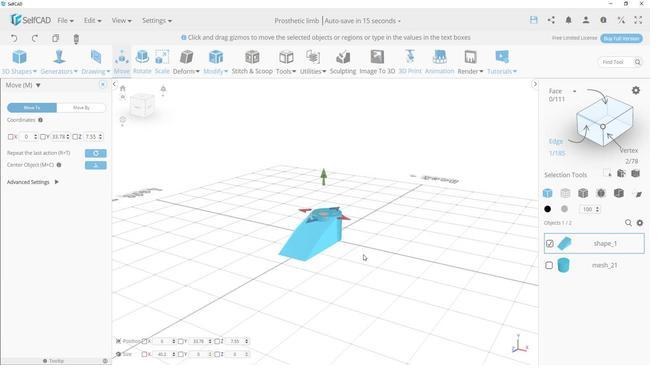 
Action: Mouse moved to (346, 192)
Screenshot: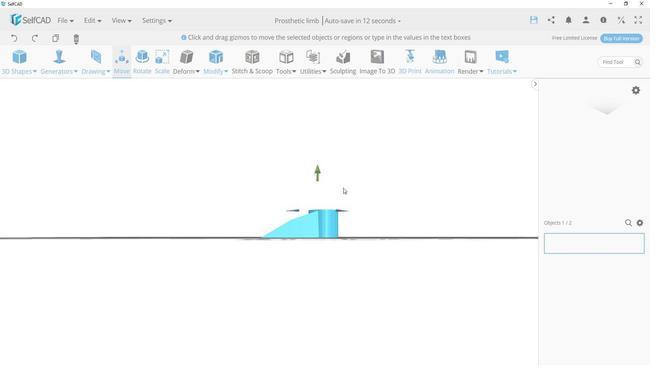 
Action: Mouse pressed left at (346, 192)
Screenshot: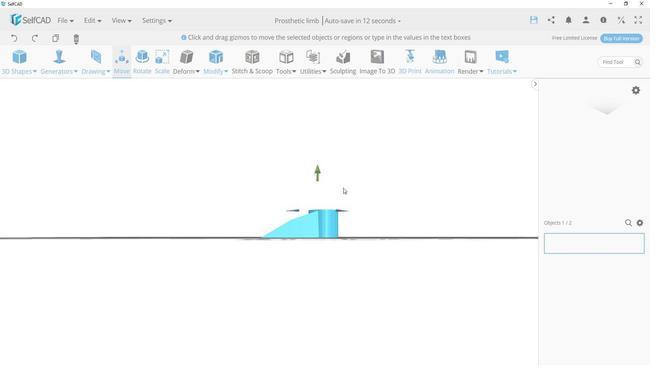
Action: Mouse moved to (373, 213)
Screenshot: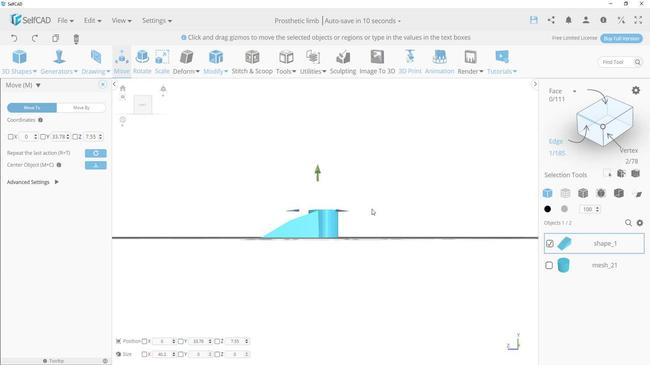 
Action: Mouse pressed left at (373, 213)
Screenshot: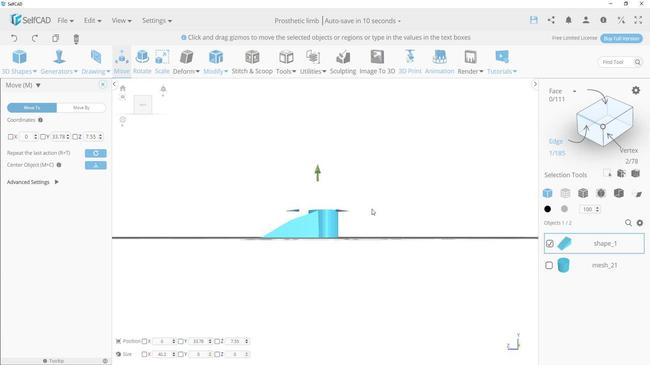 
Action: Mouse moved to (373, 214)
Screenshot: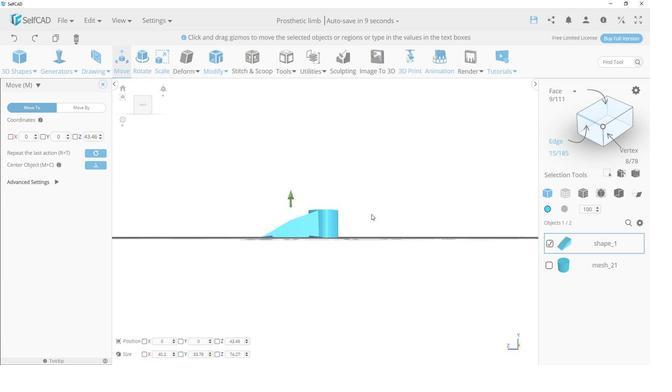 
Action: Mouse pressed left at (373, 214)
Screenshot: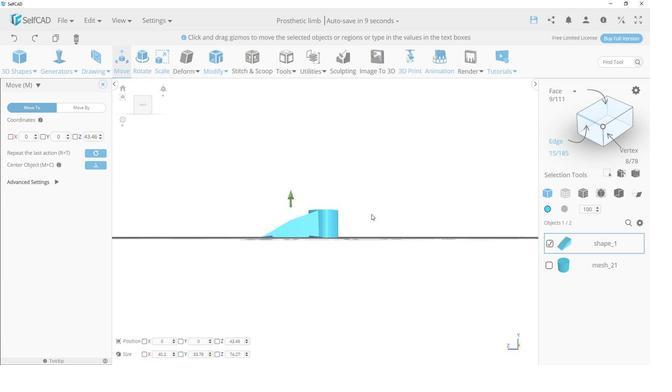 
Action: Mouse moved to (594, 130)
Screenshot: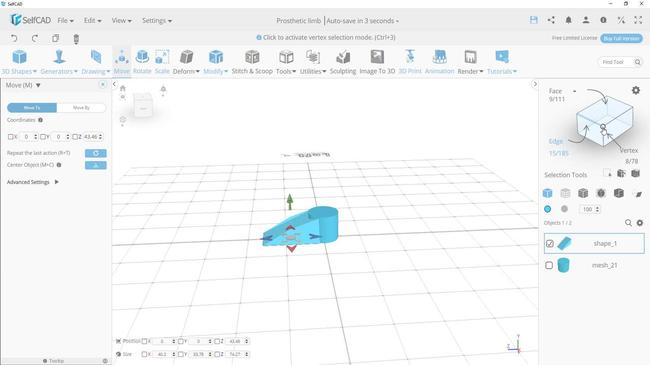 
Action: Mouse pressed left at (594, 130)
Screenshot: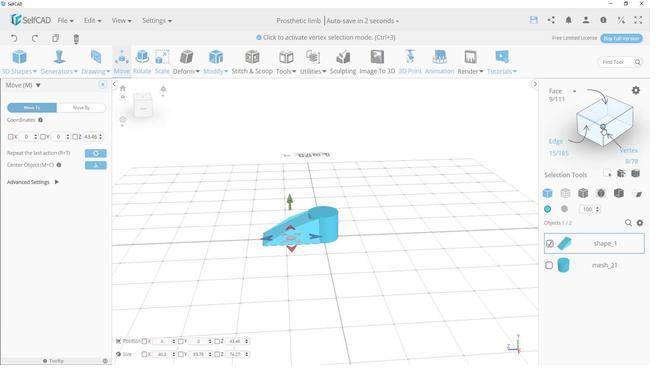 
Action: Mouse moved to (295, 234)
Screenshot: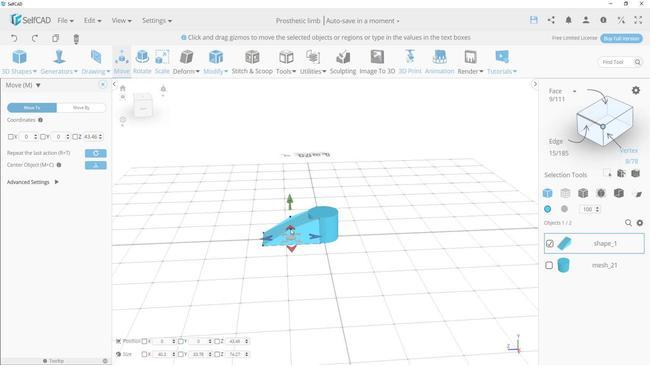 
Action: Mouse pressed left at (295, 234)
Screenshot: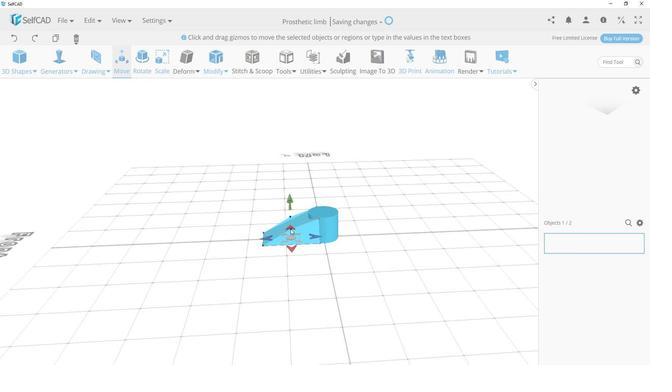 
Action: Mouse moved to (296, 222)
Screenshot: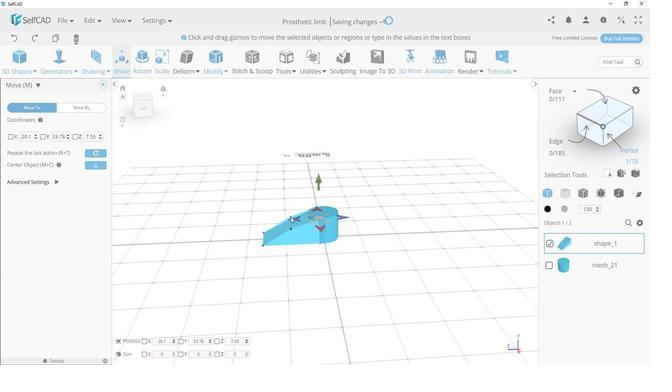 
Action: Mouse pressed left at (296, 222)
Screenshot: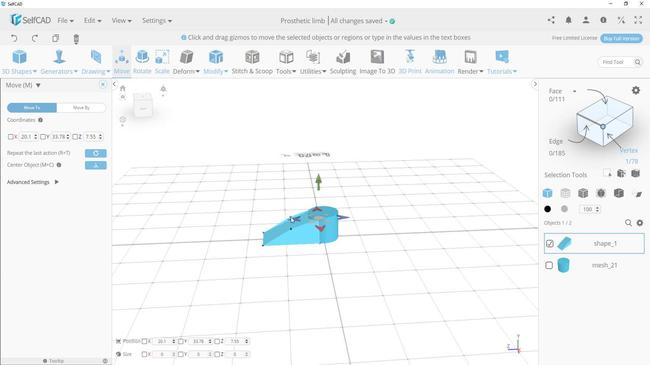 
Action: Mouse moved to (295, 235)
Screenshot: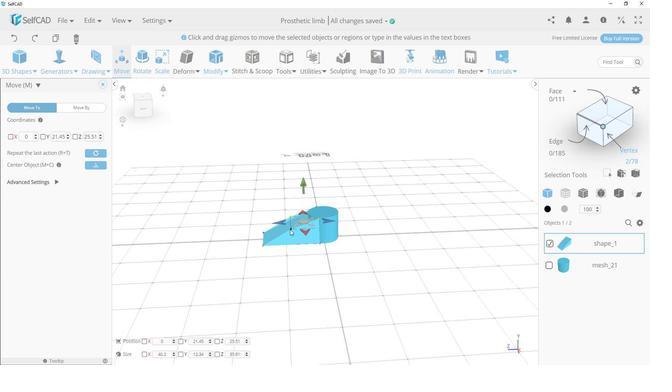 
Action: Mouse pressed left at (295, 235)
Screenshot: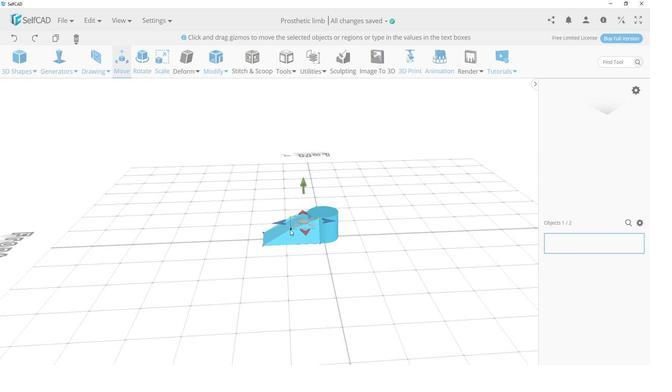 
Action: Mouse moved to (321, 222)
Screenshot: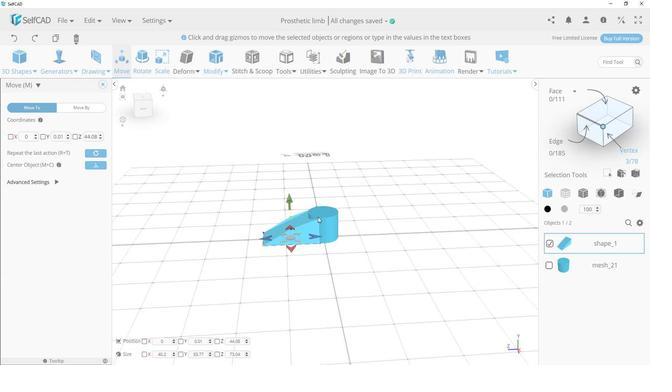 
Action: Mouse pressed left at (321, 222)
Screenshot: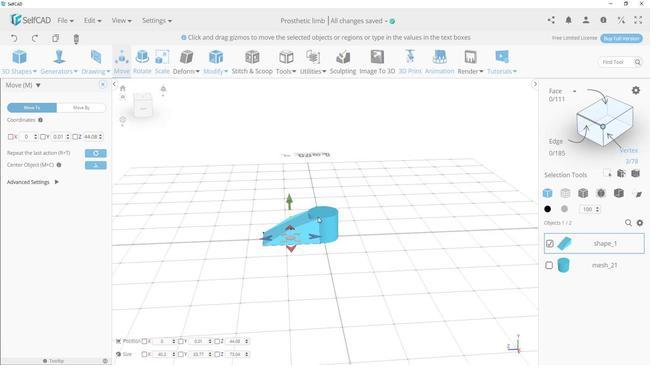 
Action: Mouse moved to (298, 229)
Screenshot: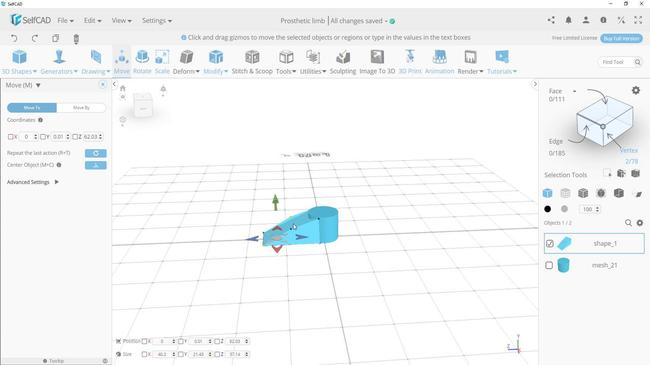
Action: Mouse scrolled (298, 229) with delta (0, 0)
Screenshot: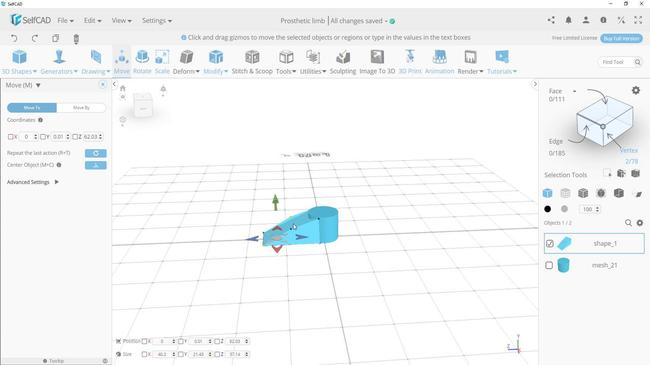 
Action: Mouse scrolled (298, 229) with delta (0, 0)
Screenshot: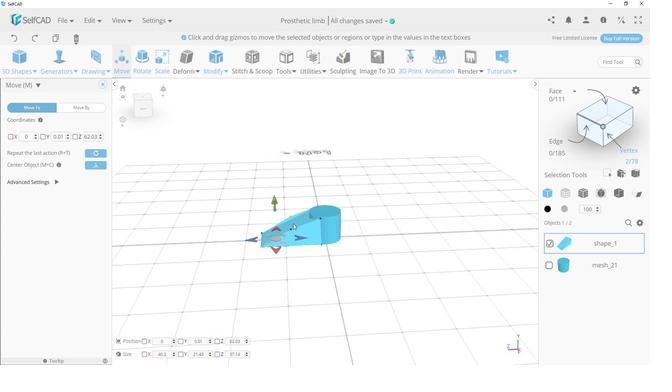 
Action: Mouse scrolled (298, 229) with delta (0, 0)
Screenshot: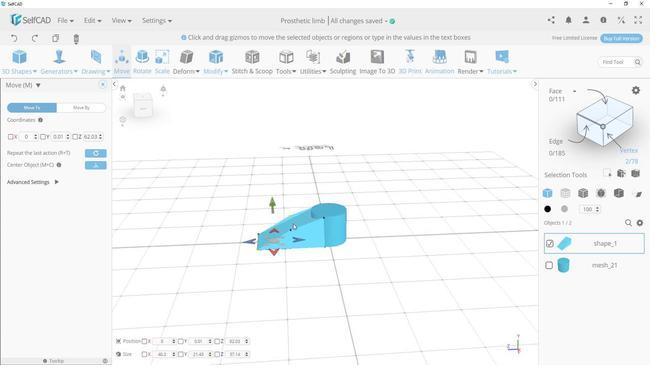 
Action: Mouse scrolled (298, 229) with delta (0, 0)
Screenshot: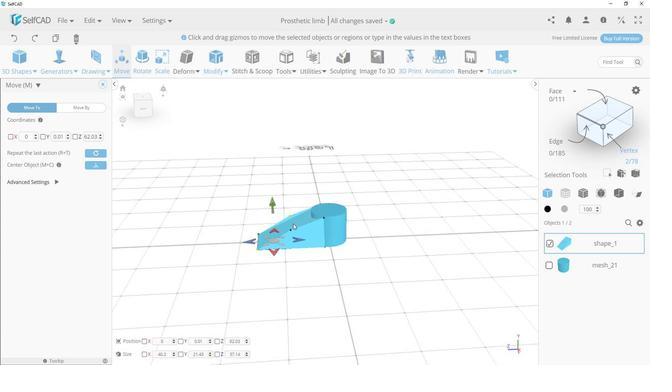 
Action: Mouse scrolled (298, 229) with delta (0, 0)
Screenshot: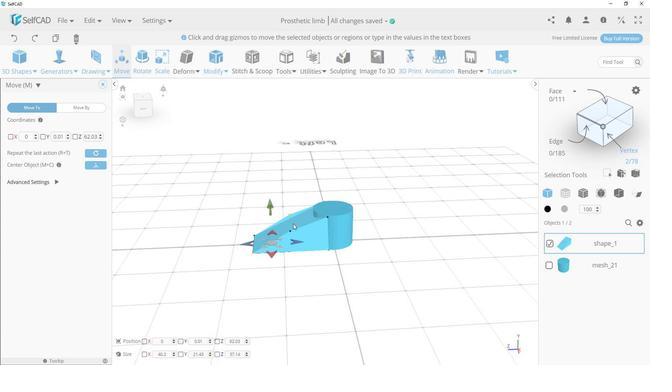 
Action: Mouse scrolled (298, 229) with delta (0, 0)
Screenshot: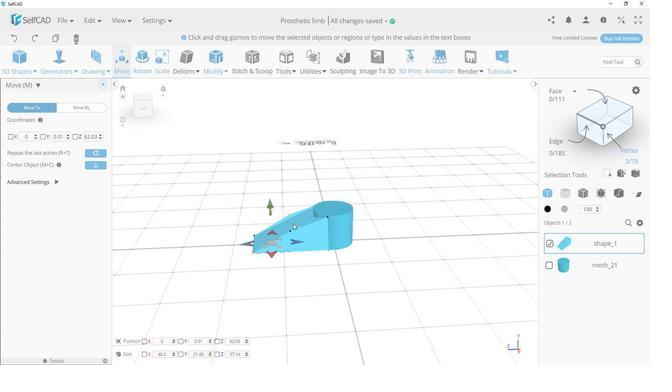 
Action: Mouse scrolled (298, 229) with delta (0, 0)
Screenshot: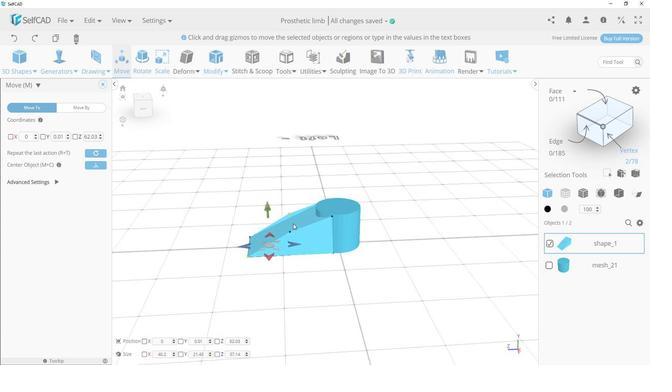 
Action: Mouse scrolled (298, 229) with delta (0, 0)
Screenshot: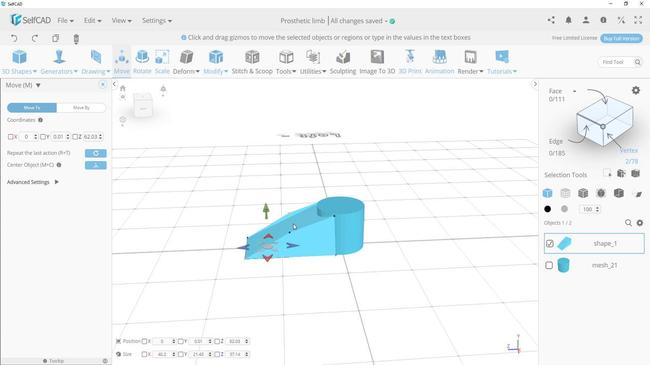 
Action: Mouse moved to (299, 229)
Screenshot: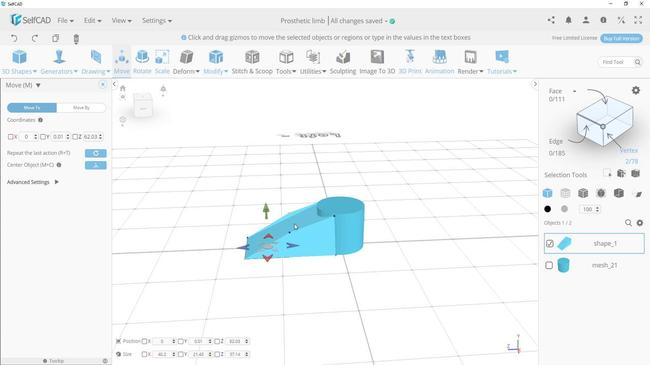 
Action: Mouse scrolled (299, 229) with delta (0, 0)
Screenshot: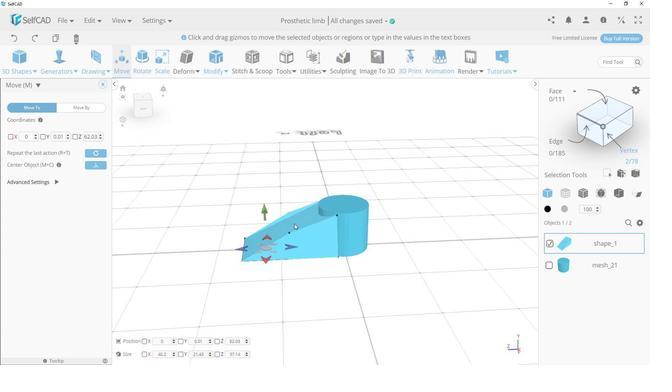 
Action: Mouse scrolled (299, 229) with delta (0, 0)
Screenshot: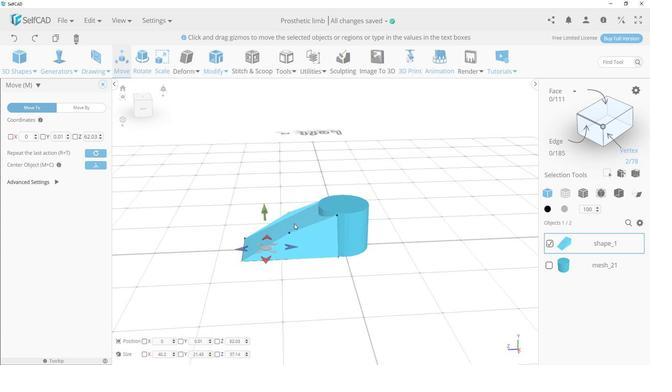 
Action: Mouse scrolled (299, 229) with delta (0, 0)
Screenshot: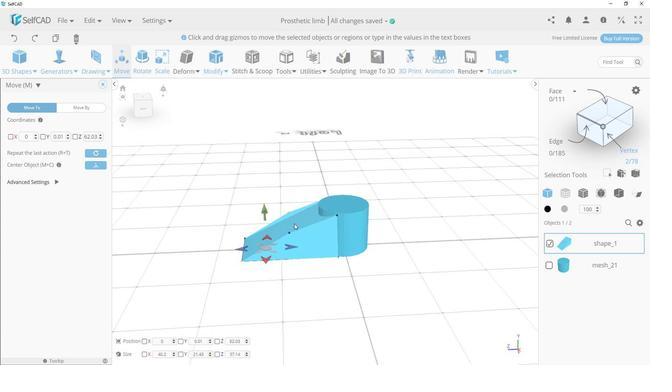 
Action: Mouse scrolled (299, 229) with delta (0, 0)
Screenshot: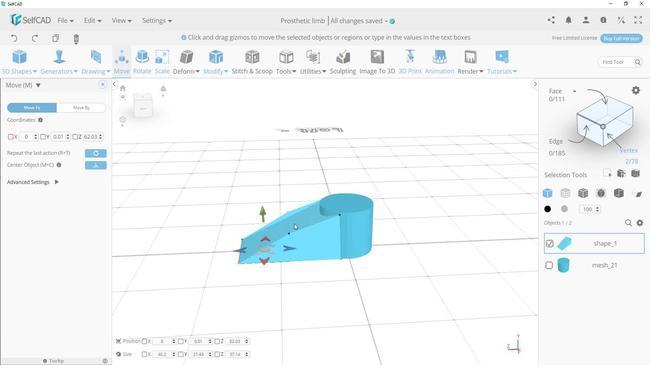 
Action: Mouse scrolled (299, 229) with delta (0, 0)
Screenshot: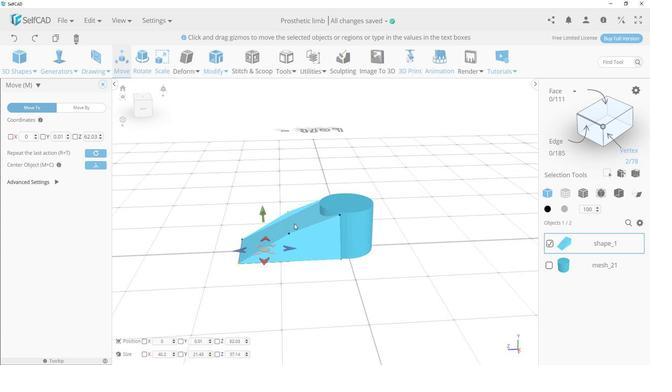 
Action: Mouse scrolled (299, 229) with delta (0, 0)
Screenshot: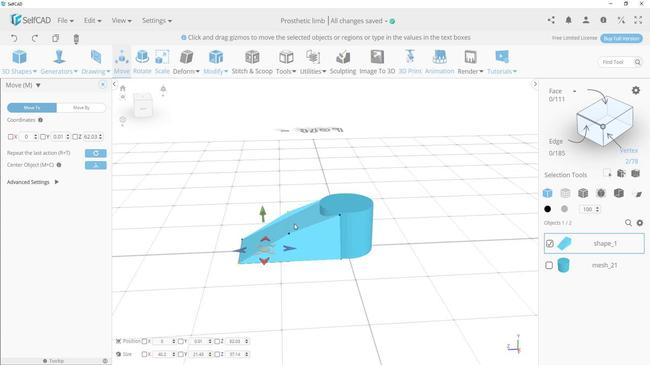 
Action: Mouse scrolled (299, 229) with delta (0, 0)
Screenshot: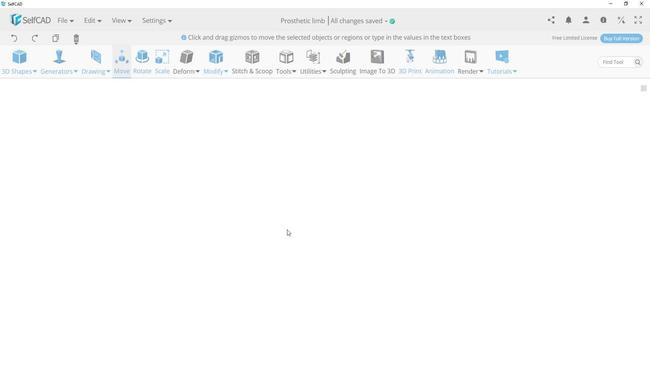 
Action: Mouse moved to (226, 286)
Screenshot: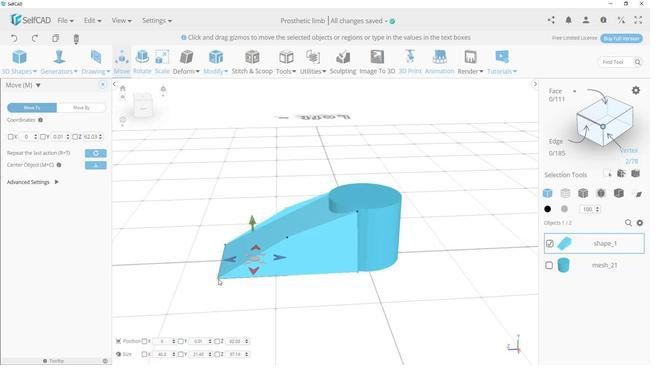 
Action: Mouse pressed left at (226, 286)
Screenshot: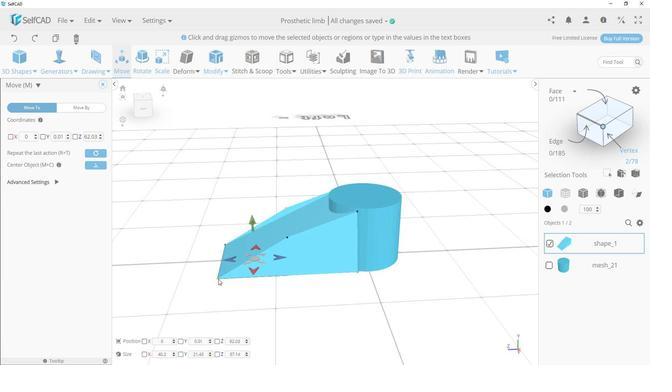 
Action: Mouse moved to (294, 243)
Screenshot: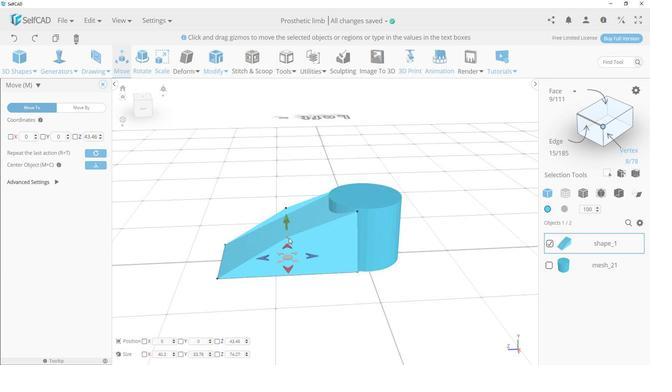 
Action: Mouse pressed left at (294, 243)
Screenshot: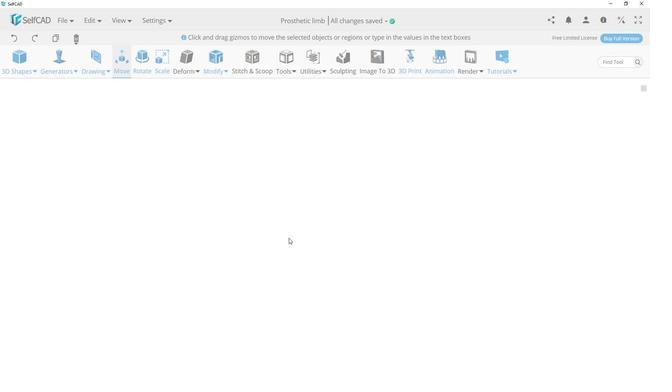 
Action: Mouse moved to (239, 199)
Screenshot: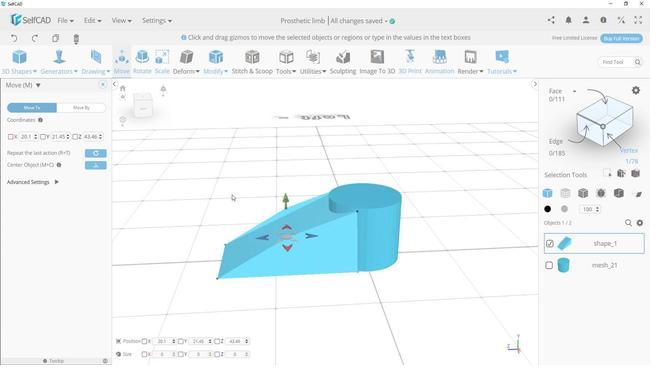 
Action: Mouse pressed left at (239, 199)
Screenshot: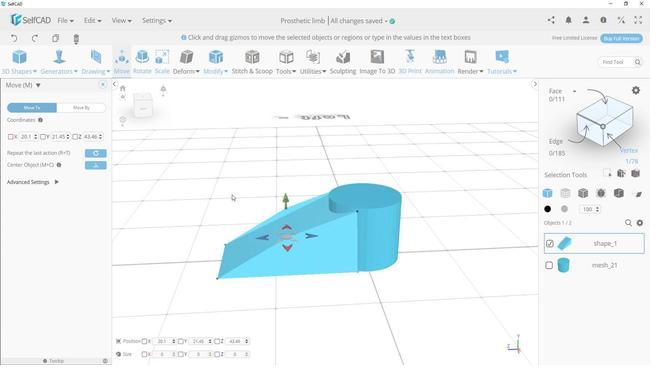 
Action: Mouse moved to (298, 235)
Screenshot: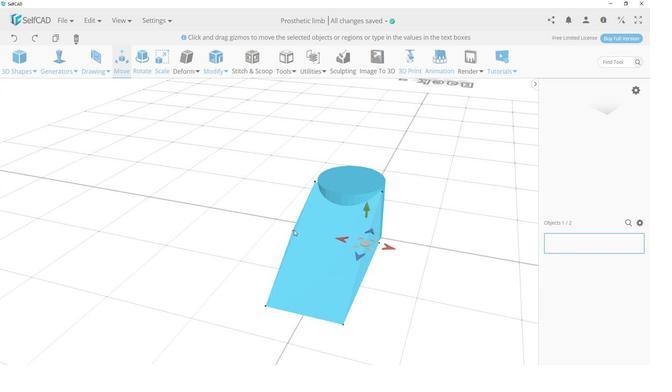
Action: Mouse pressed left at (298, 235)
Screenshot: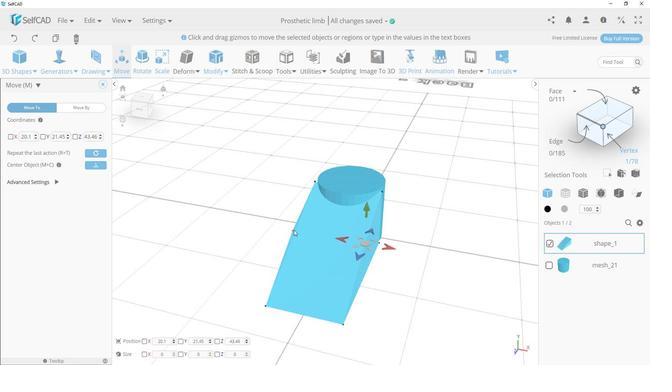 
Action: Mouse moved to (425, 235)
Screenshot: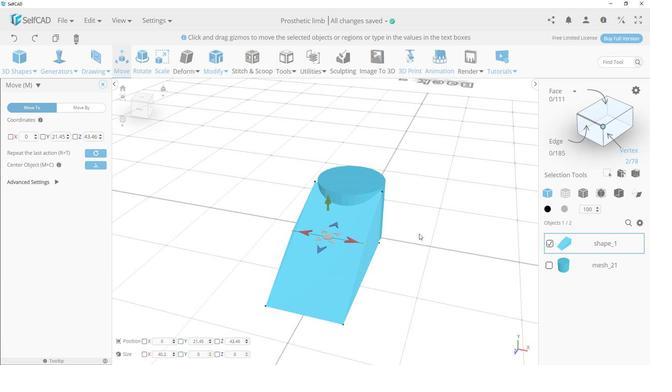 
Action: Mouse pressed left at (425, 235)
Screenshot: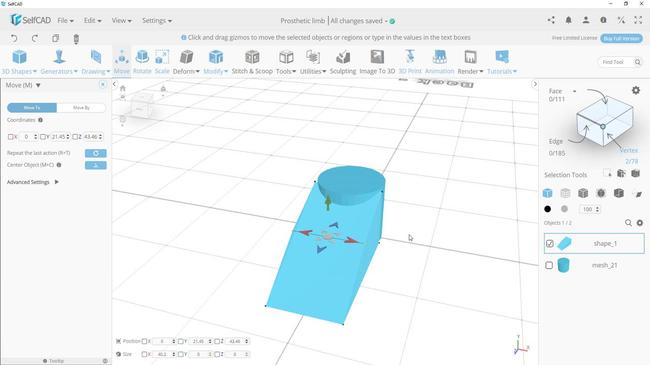 
Action: Mouse moved to (264, 165)
Screenshot: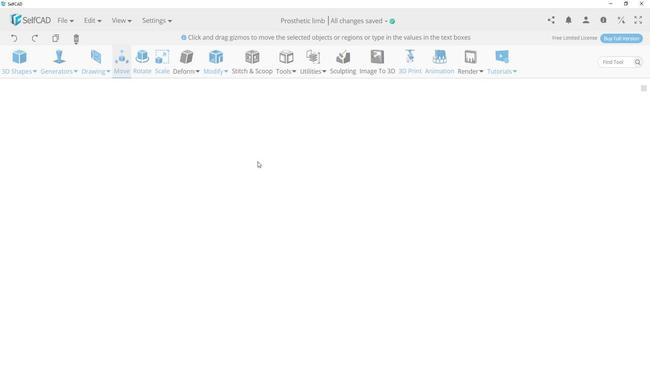 
Action: Mouse pressed left at (264, 165)
Screenshot: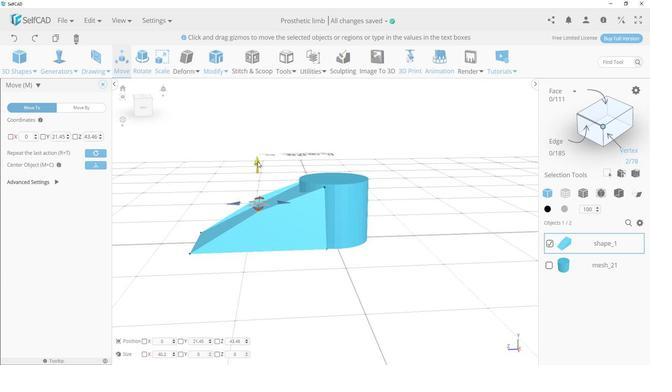
Action: Mouse moved to (410, 199)
Screenshot: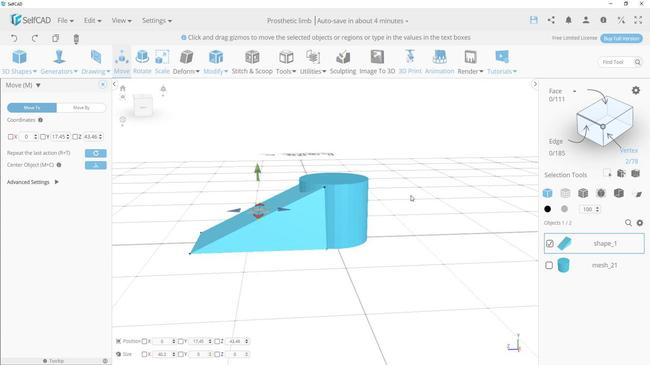 
Action: Mouse pressed left at (410, 199)
Screenshot: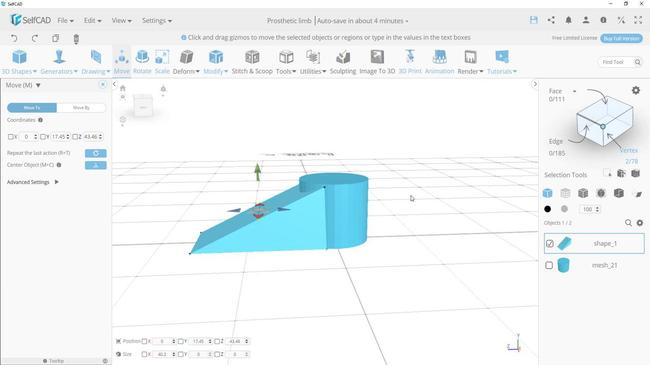 
Action: Mouse moved to (582, 124)
Screenshot: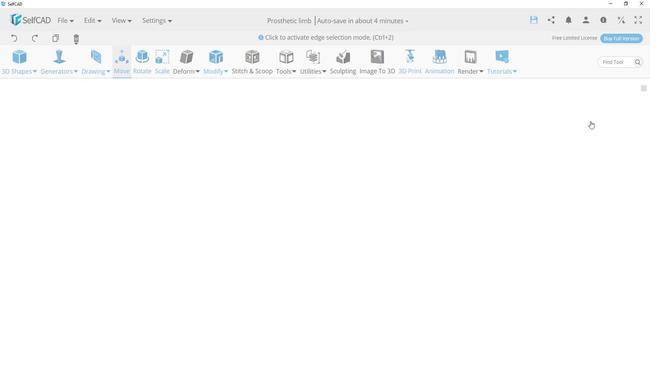 
Action: Mouse pressed left at (582, 124)
Screenshot: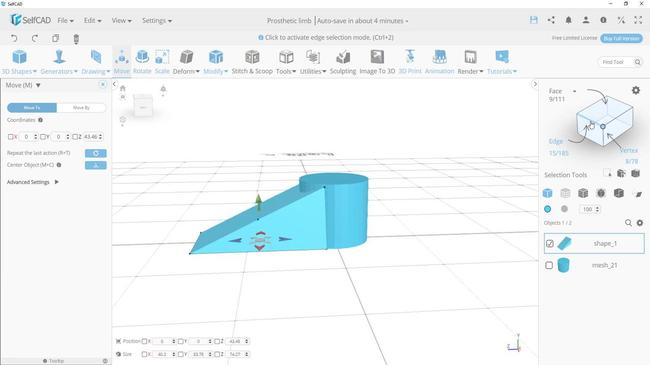 
Action: Mouse moved to (575, 192)
Screenshot: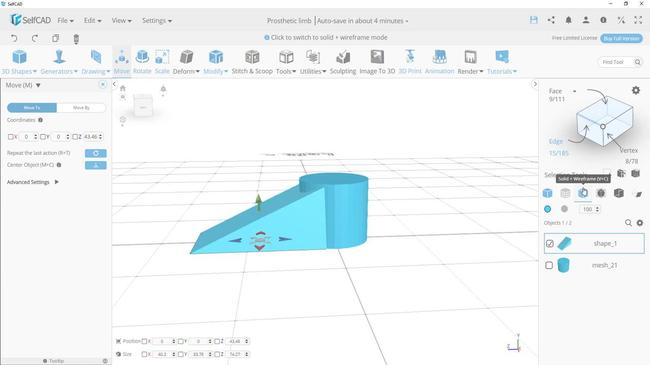 
Action: Mouse pressed left at (575, 192)
Screenshot: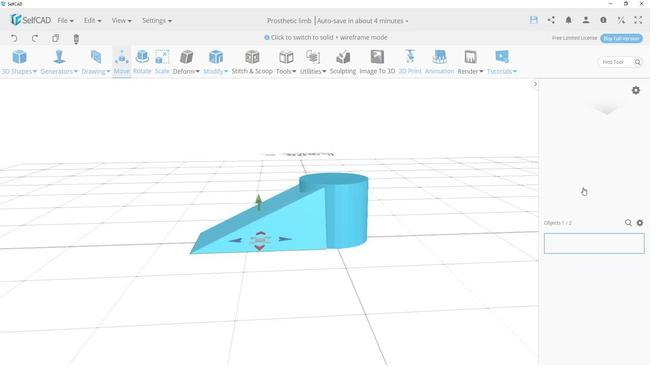 
Action: Mouse moved to (473, 198)
Screenshot: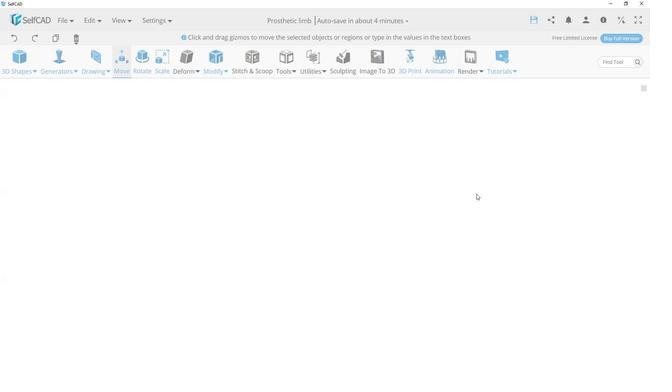 
Action: Mouse pressed left at (473, 198)
Screenshot: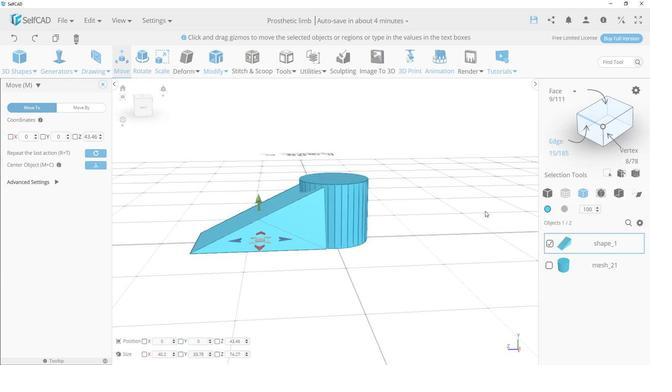 
Action: Mouse moved to (593, 129)
Screenshot: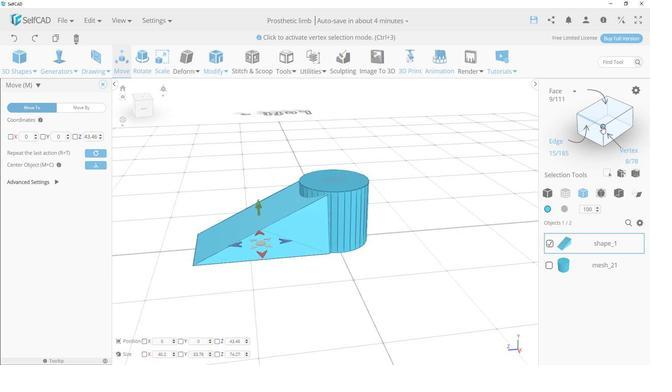 
Action: Mouse pressed left at (593, 129)
Screenshot: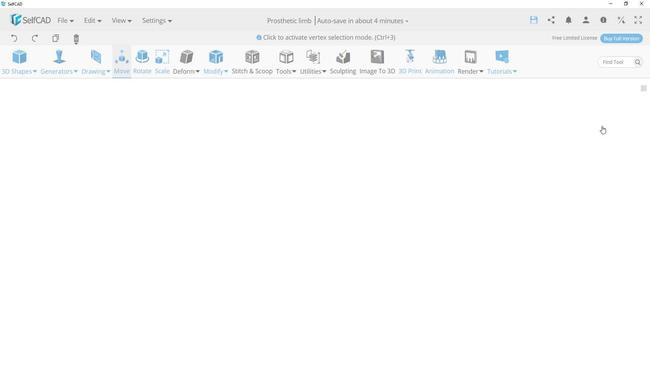 
Action: Mouse moved to (389, 144)
Screenshot: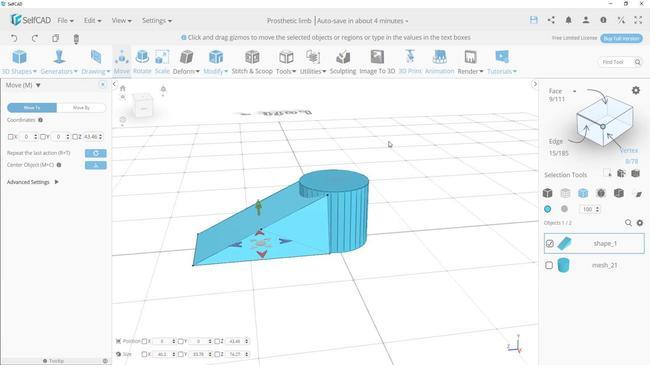 
Action: Mouse pressed left at (389, 144)
Screenshot: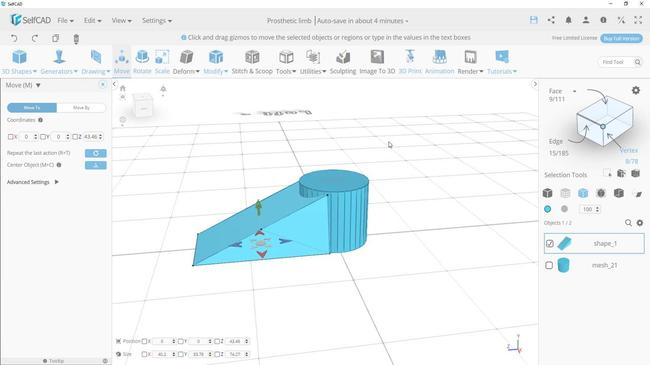 
Action: Mouse moved to (448, 167)
Screenshot: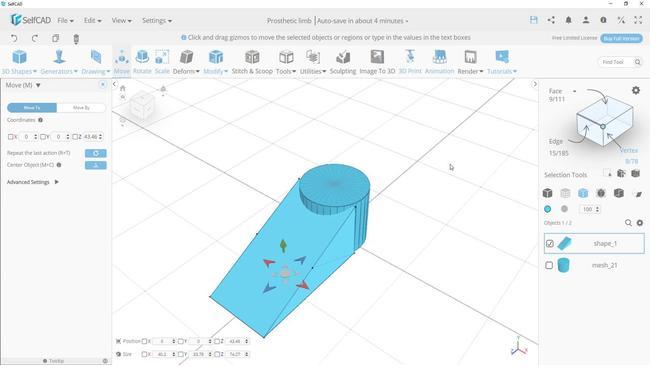 
Action: Mouse pressed left at (448, 167)
Screenshot: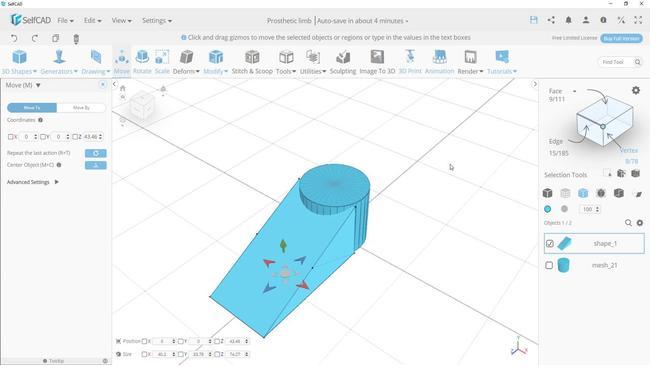 
Action: Mouse moved to (405, 228)
Screenshot: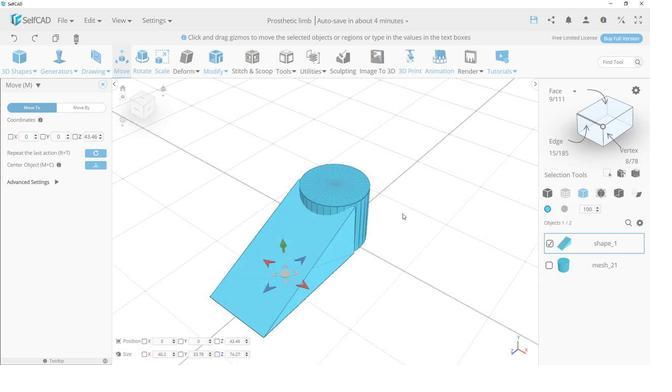 
Action: Mouse pressed left at (405, 228)
Screenshot: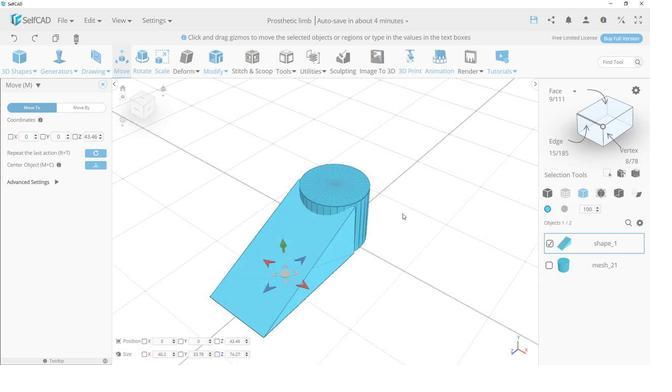 
Action: Mouse moved to (414, 201)
Screenshot: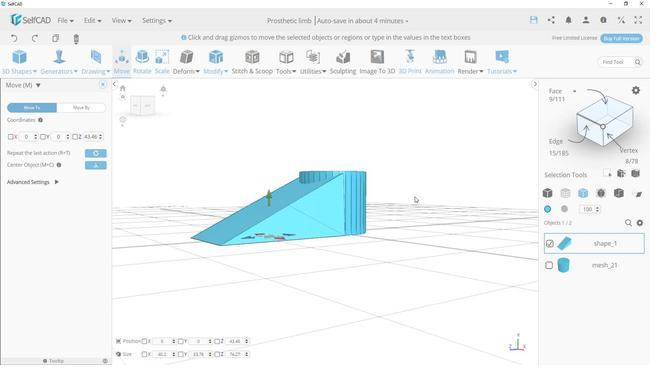 
Action: Mouse pressed left at (414, 201)
Screenshot: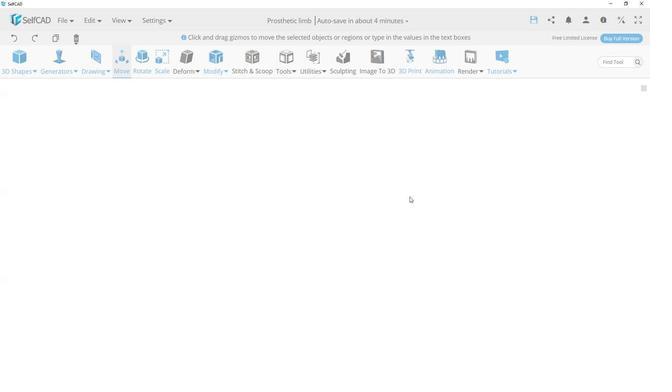 
Action: Mouse moved to (386, 192)
Screenshot: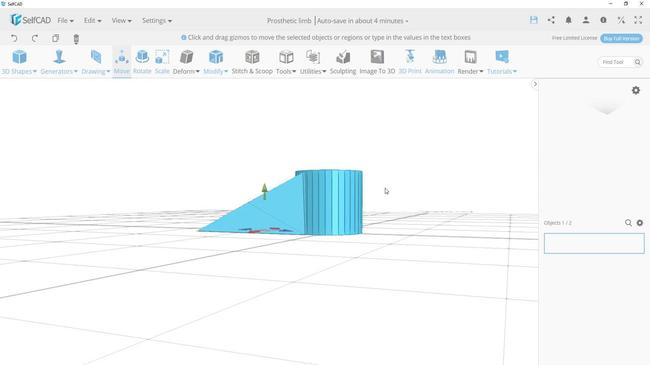 
Action: Mouse pressed left at (386, 192)
Screenshot: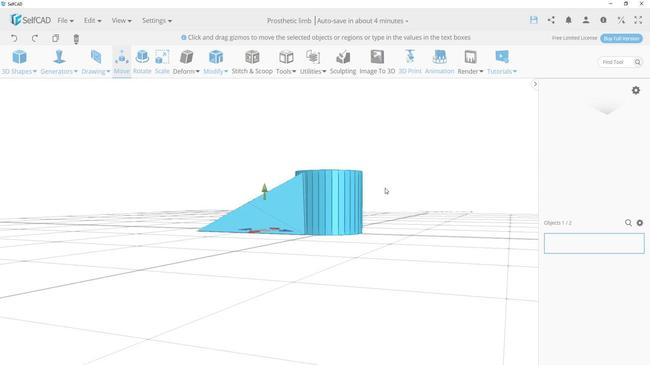 
Action: Mouse moved to (556, 201)
Screenshot: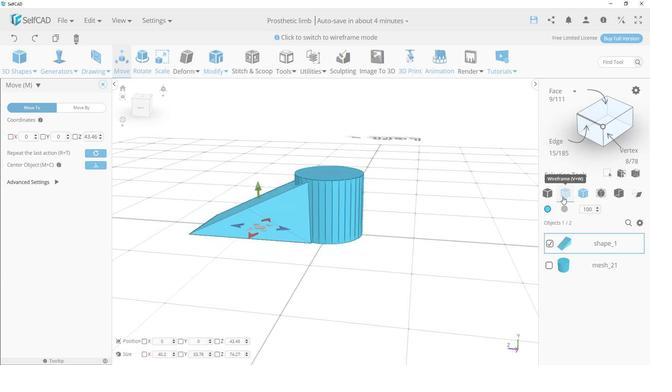
Action: Mouse pressed left at (556, 201)
Screenshot: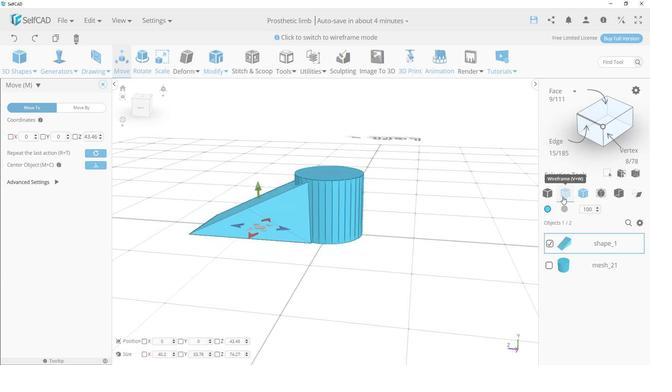 
Action: Mouse moved to (453, 189)
Screenshot: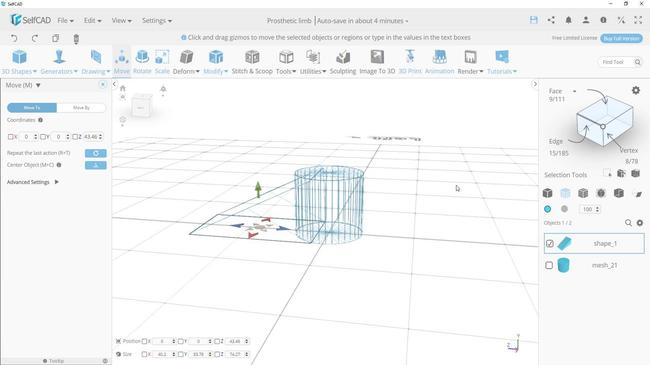 
Action: Mouse pressed left at (453, 189)
Screenshot: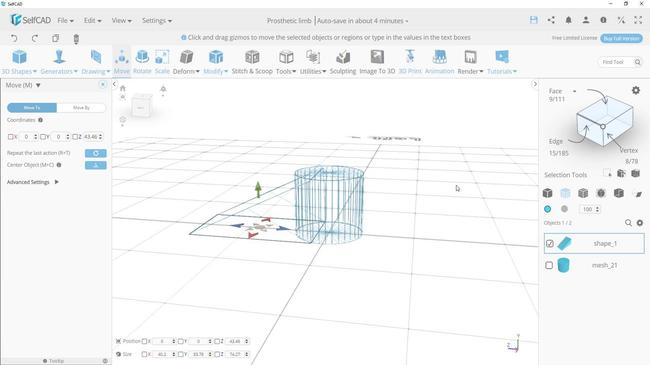 
Action: Mouse moved to (587, 128)
Screenshot: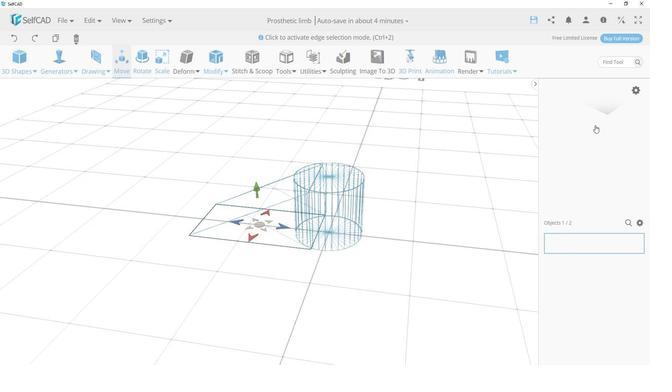 
Action: Mouse pressed left at (587, 128)
Screenshot: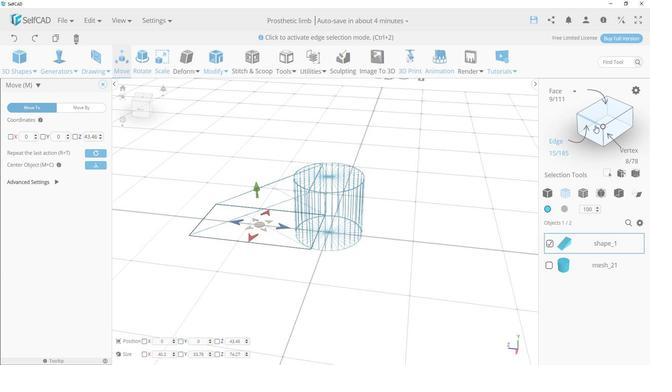 
Action: Mouse moved to (319, 187)
Screenshot: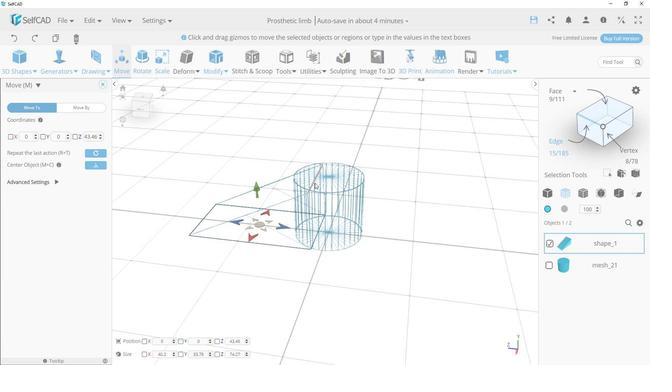 
Action: Mouse pressed left at (319, 187)
Screenshot: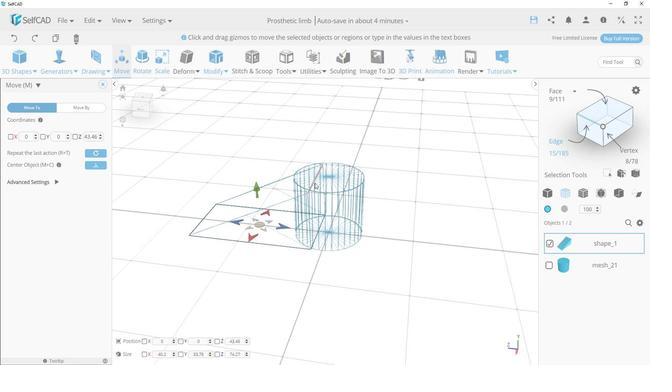 
Action: Mouse moved to (396, 218)
Screenshot: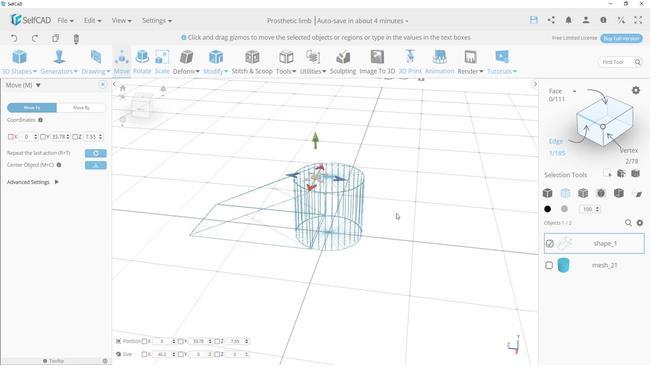 
Action: Mouse pressed left at (396, 218)
Screenshot: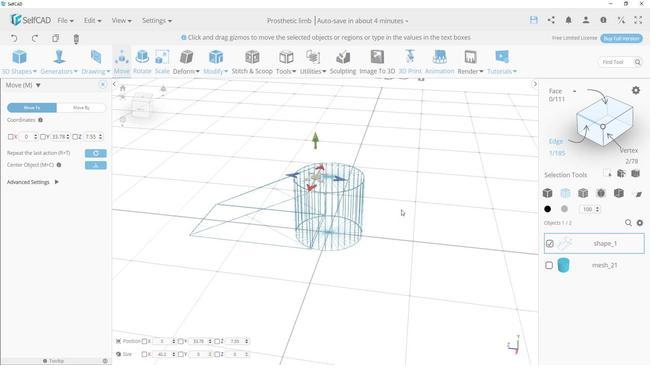 
Action: Mouse moved to (542, 200)
Screenshot: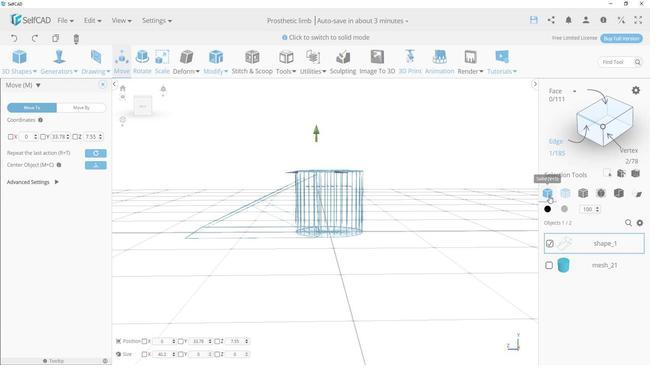 
Action: Mouse pressed left at (542, 200)
Screenshot: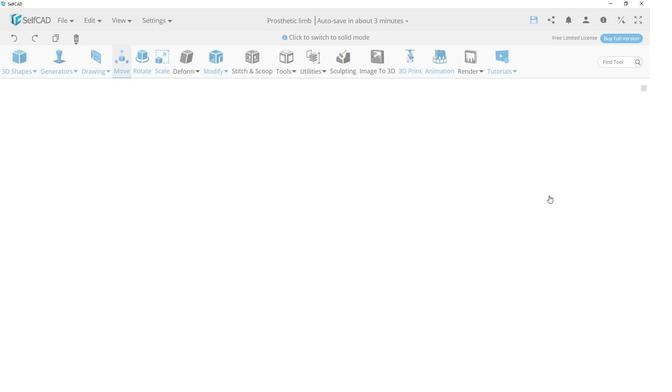 
Action: Mouse moved to (321, 134)
Screenshot: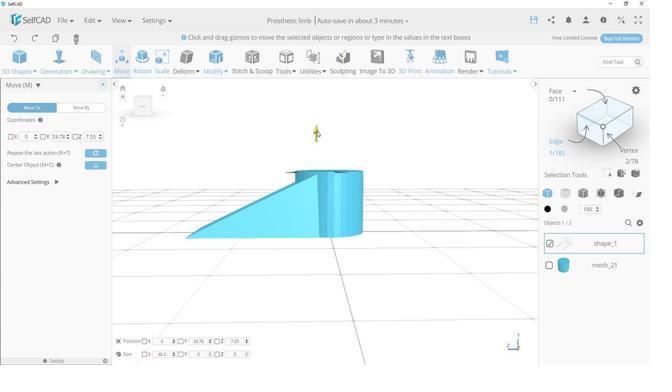 
Action: Mouse pressed left at (321, 134)
Screenshot: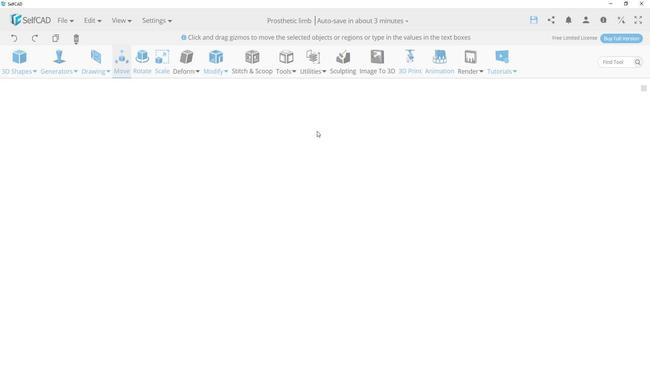 
Action: Mouse moved to (374, 135)
Screenshot: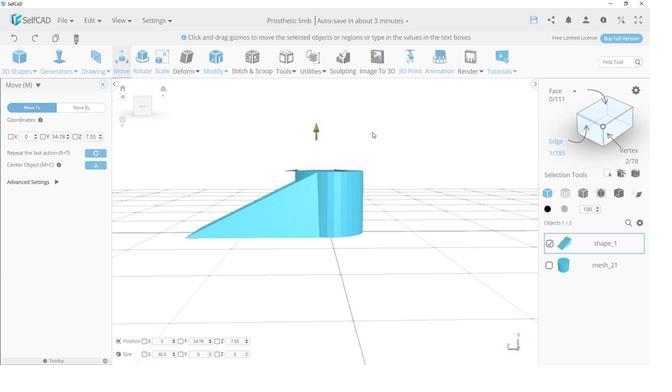 
Action: Mouse pressed left at (374, 135)
Screenshot: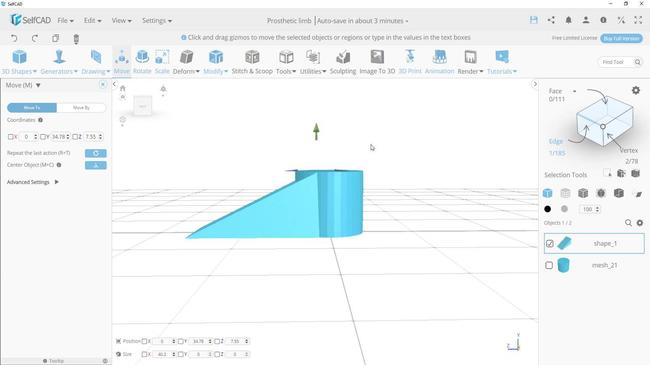 
Action: Mouse moved to (356, 158)
Screenshot: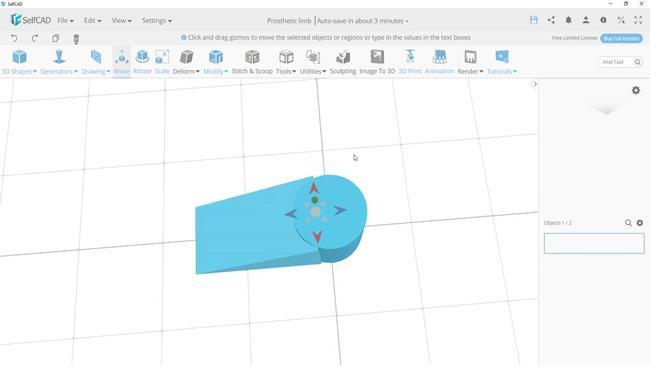 
Action: Mouse pressed left at (356, 158)
Screenshot: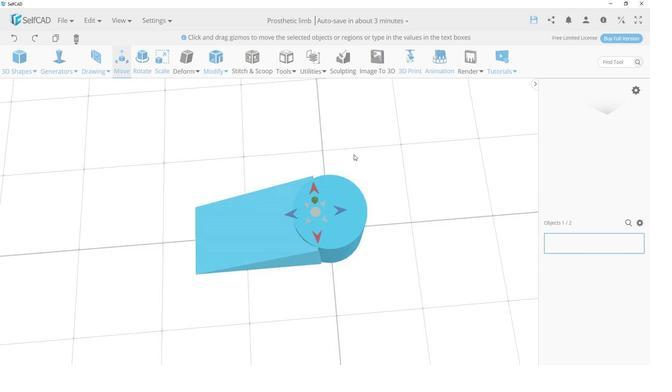 
Action: Mouse moved to (418, 169)
Screenshot: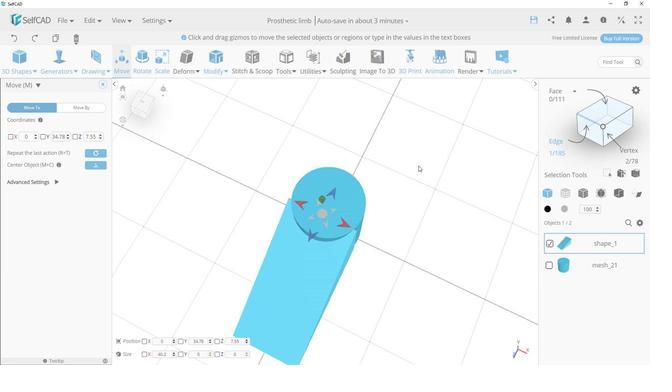 
Action: Mouse pressed left at (418, 169)
Screenshot: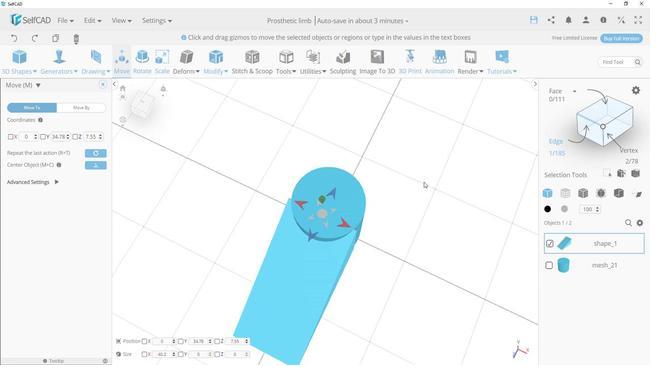 
Action: Mouse moved to (397, 254)
Screenshot: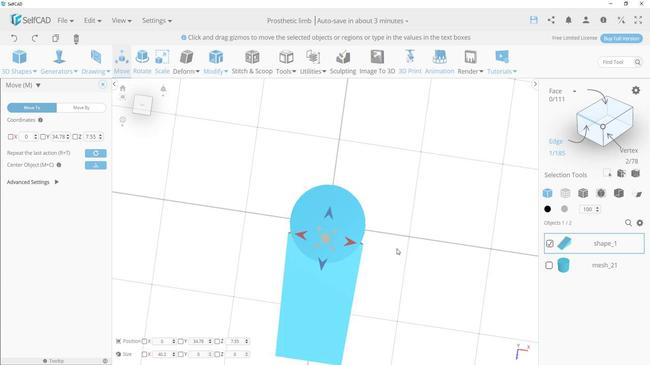 
Action: Mouse pressed left at (397, 254)
Screenshot: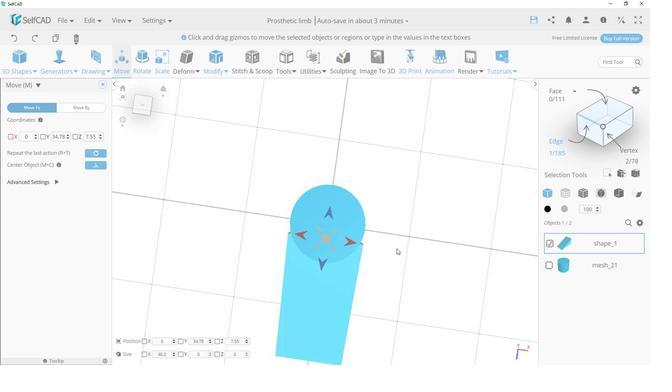 
Action: Mouse moved to (347, 309)
Screenshot: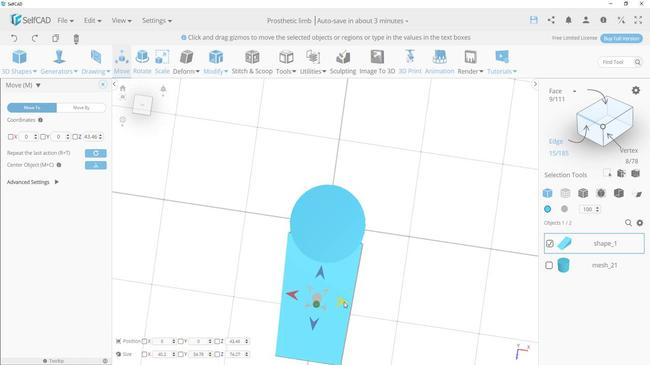 
Action: Mouse pressed left at (347, 309)
Screenshot: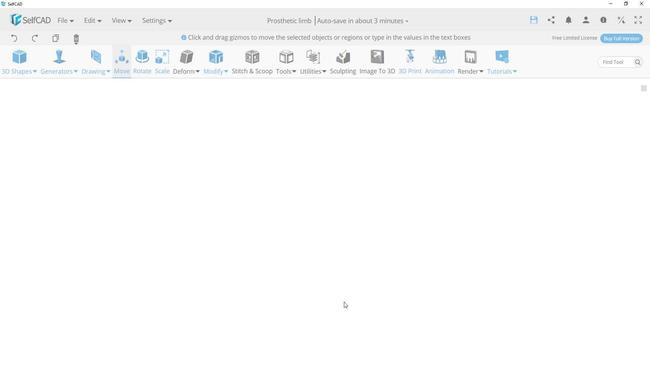 
Action: Mouse moved to (139, 362)
Screenshot: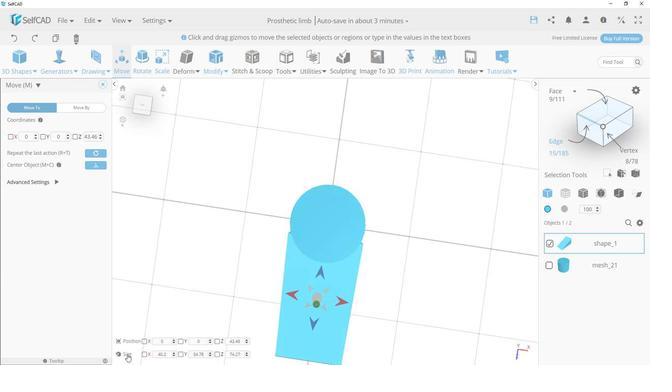 
Action: Mouse pressed left at (139, 362)
Screenshot: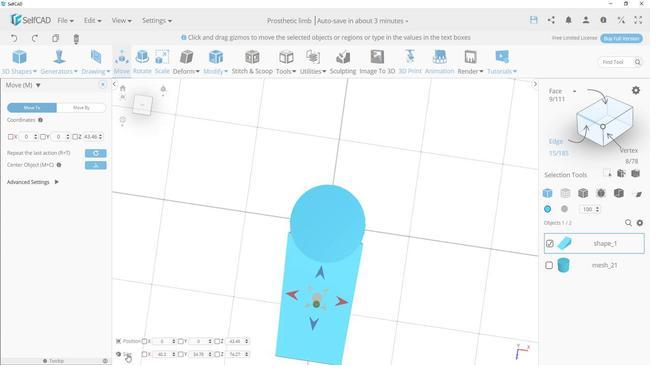 
Action: Mouse moved to (345, 315)
Screenshot: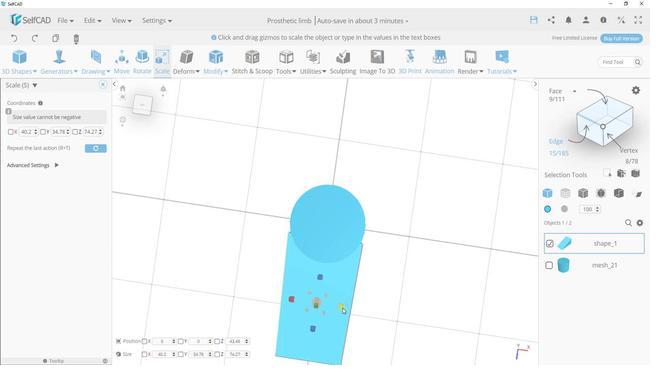 
Action: Mouse pressed left at (345, 315)
Screenshot: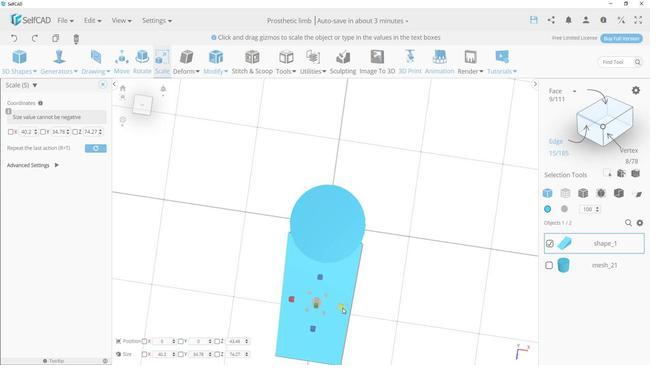 
Action: Mouse moved to (296, 307)
Screenshot: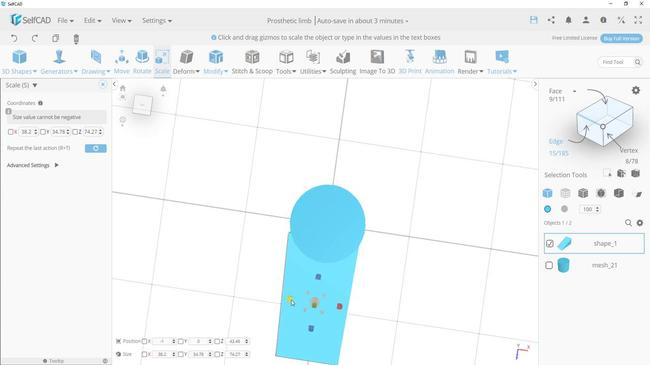
Action: Mouse pressed left at (296, 307)
Screenshot: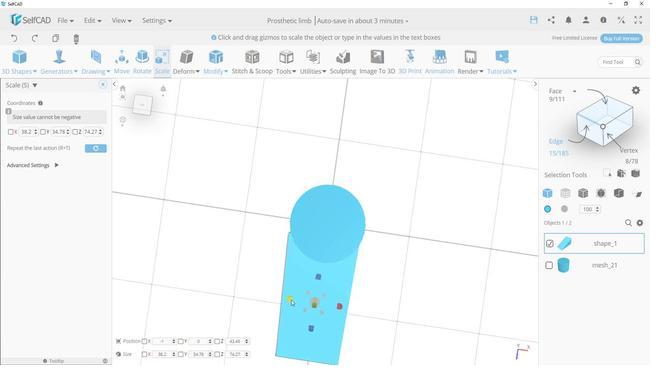 
Action: Mouse moved to (235, 276)
Screenshot: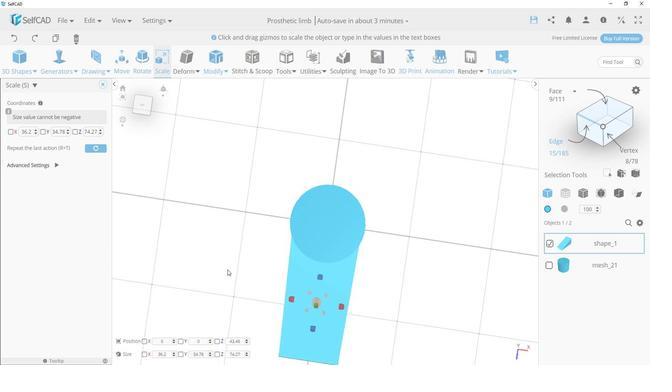 
Action: Mouse pressed left at (235, 276)
Screenshot: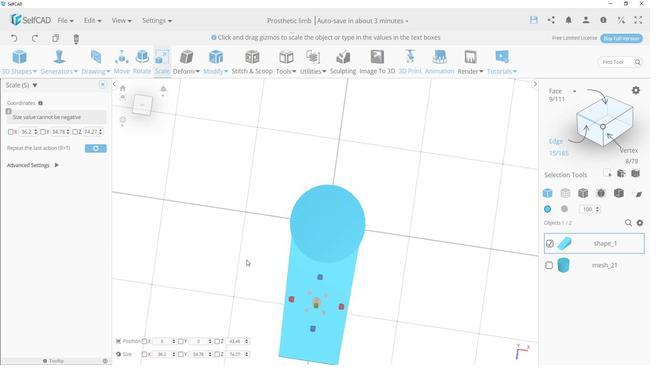 
Action: Mouse moved to (382, 241)
Screenshot: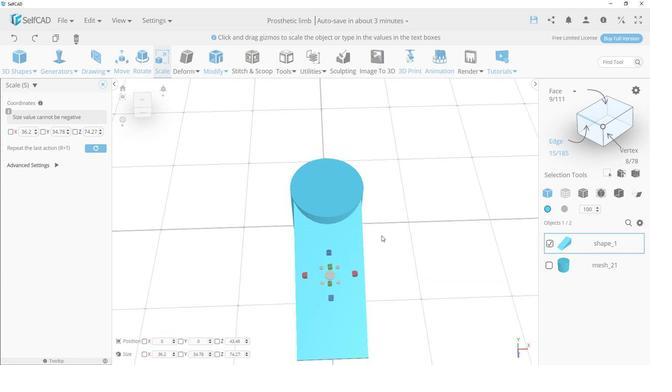 
Action: Mouse pressed left at (382, 241)
Screenshot: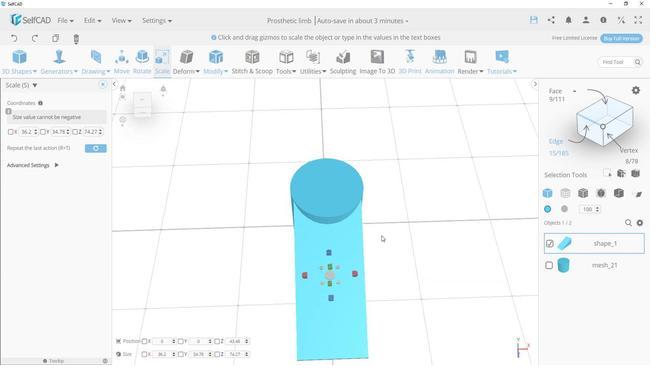 
Action: Mouse moved to (390, 241)
Screenshot: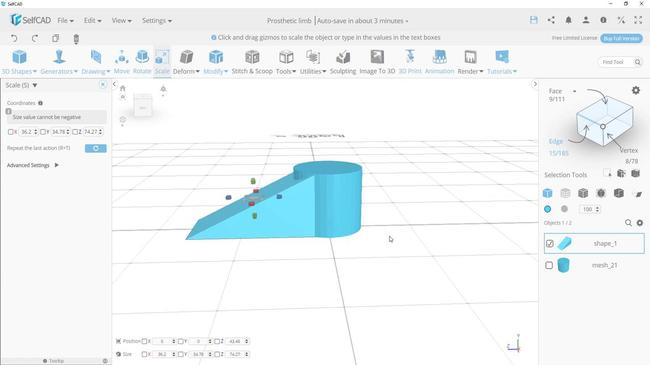 
Action: Mouse pressed left at (390, 241)
Screenshot: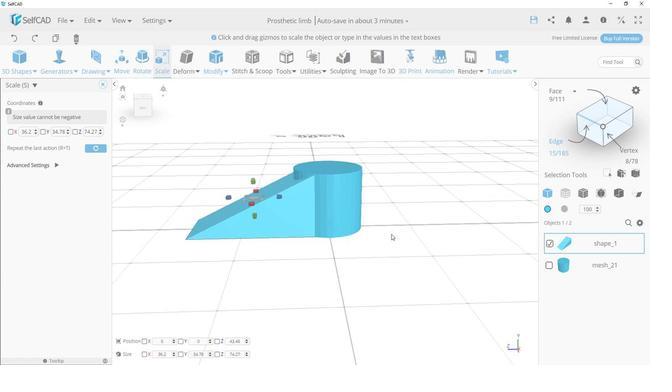 
Action: Mouse moved to (386, 251)
Screenshot: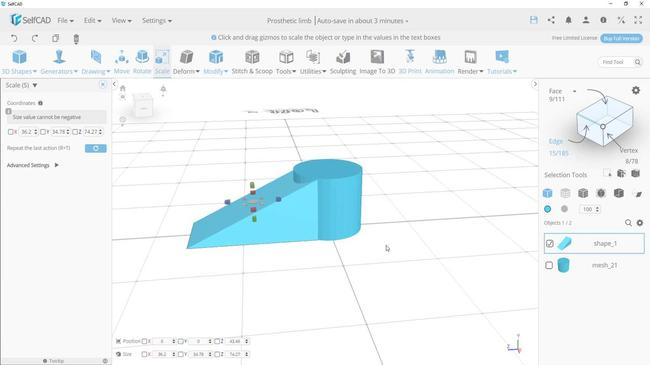 
Action: Mouse pressed left at (386, 251)
Screenshot: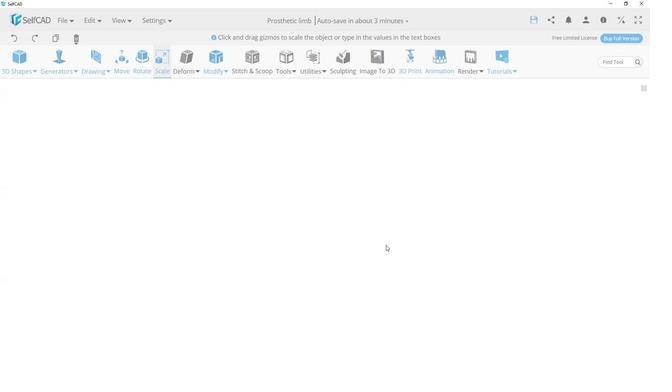 
Action: Mouse moved to (389, 251)
Screenshot: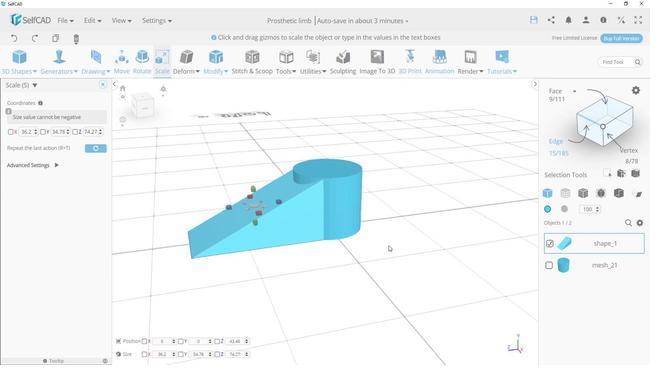 
Action: Mouse pressed left at (389, 251)
Screenshot: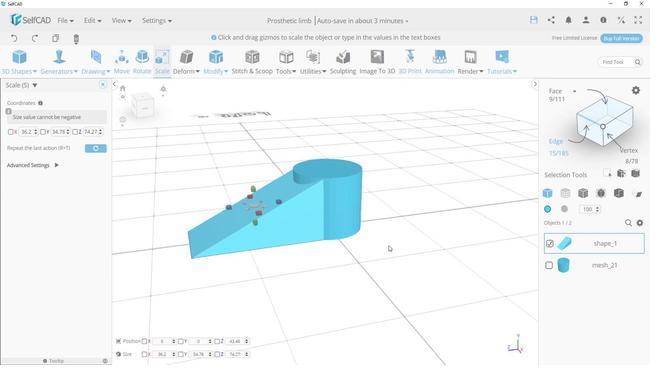 
Action: Mouse moved to (385, 254)
Screenshot: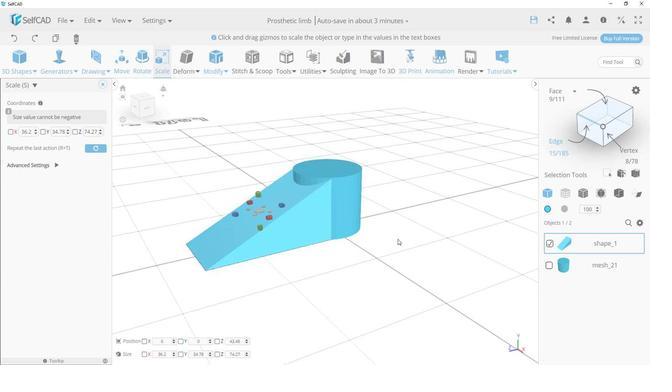 
Action: Mouse pressed left at (385, 254)
Screenshot: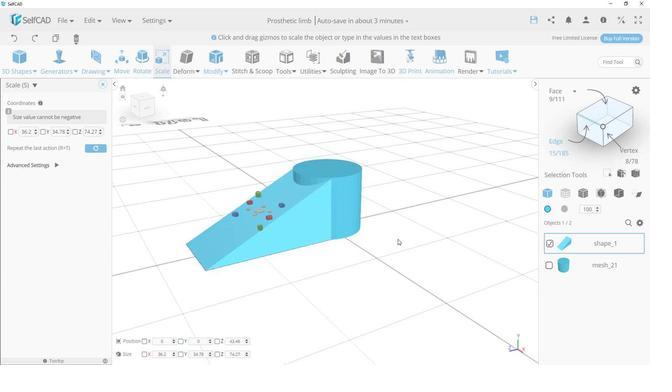 
Action: Mouse moved to (357, 283)
Screenshot: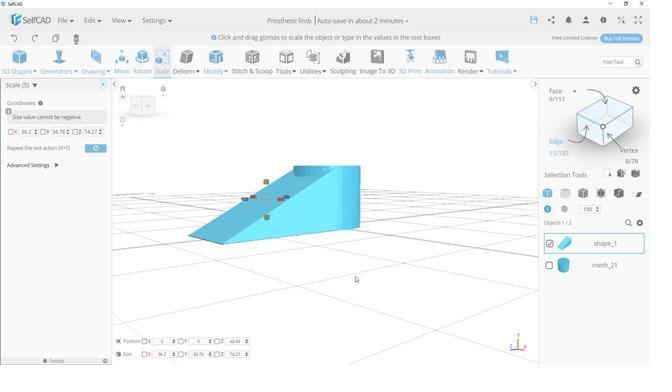 
Action: Mouse pressed left at (357, 283)
Screenshot: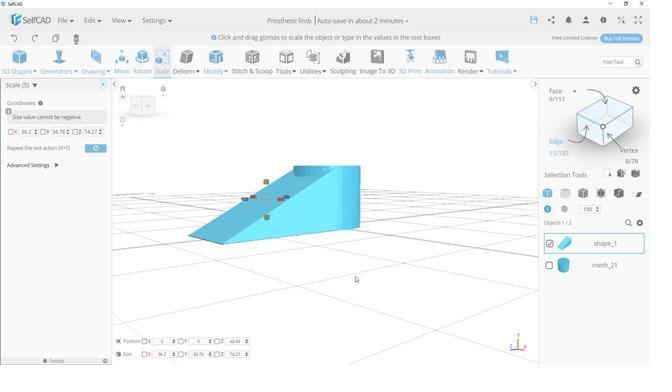 
Action: Mouse moved to (42, 97)
Screenshot: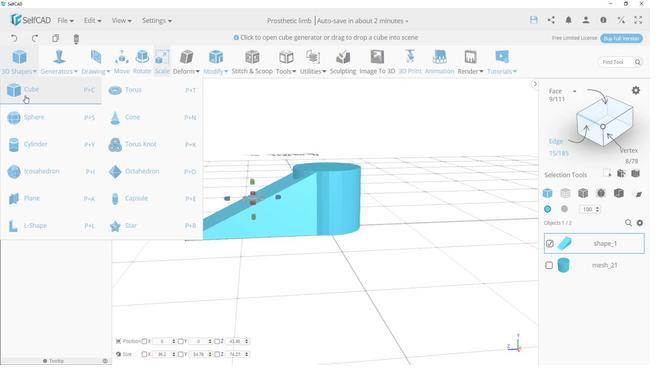 
Action: Mouse pressed left at (42, 97)
Screenshot: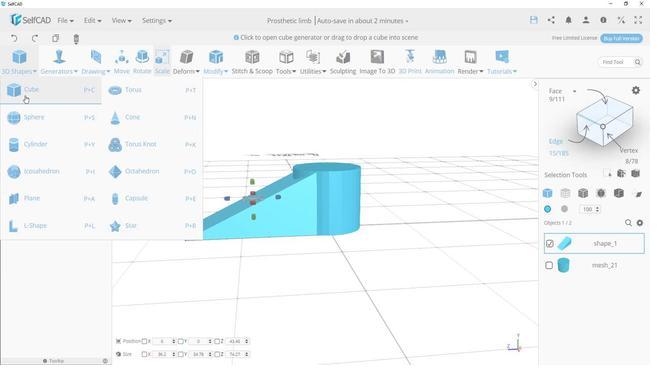 
Action: Mouse moved to (372, 246)
Screenshot: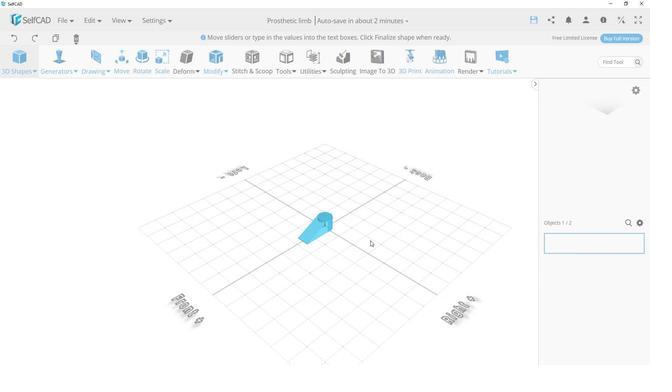 
Action: Mouse pressed left at (372, 246)
Screenshot: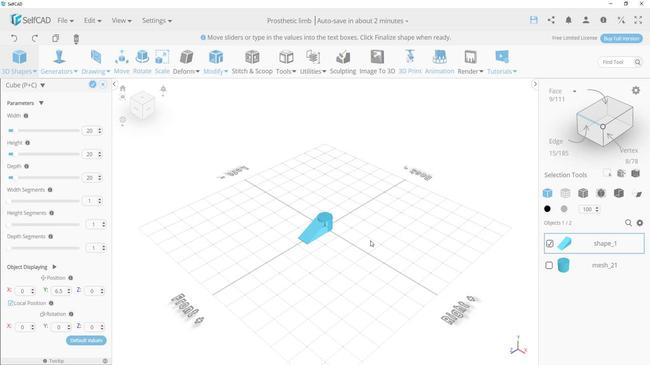 
Action: Mouse moved to (105, 85)
